 Task: Create a sub task Gather and Analyse Requirements for the task  Integrate a new online platform for online tutoring services in the project ApexLine , assign it to team member softage.3@softage.net and update the status of the sub task to  At Risk , set the priority of the sub task to Medium
Action: Mouse moved to (629, 324)
Screenshot: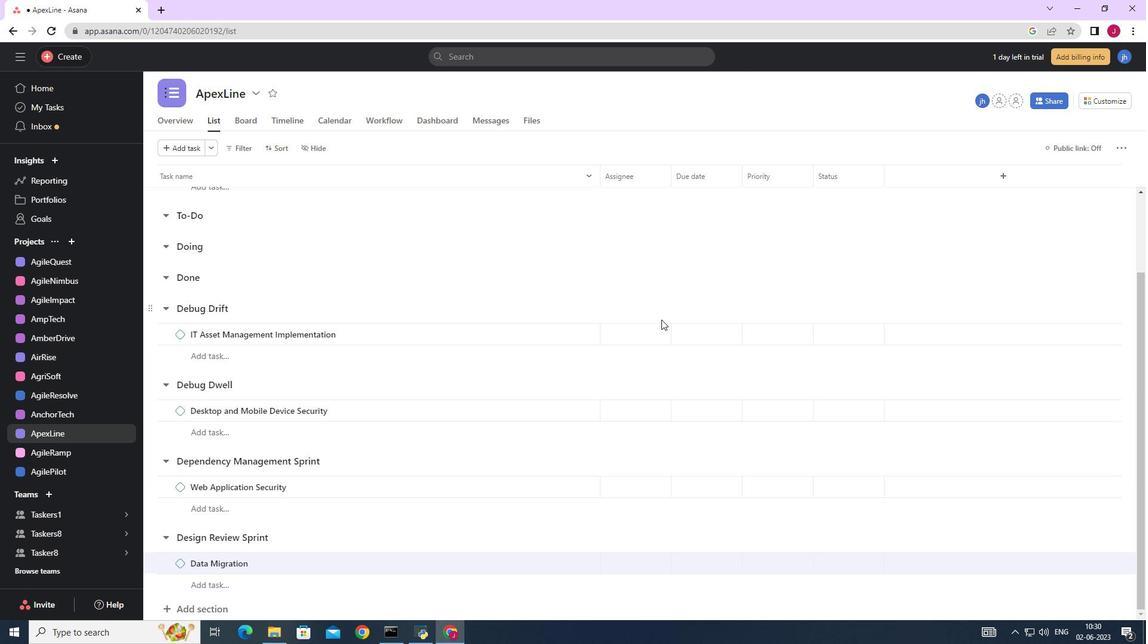 
Action: Mouse scrolled (634, 320) with delta (0, 0)
Screenshot: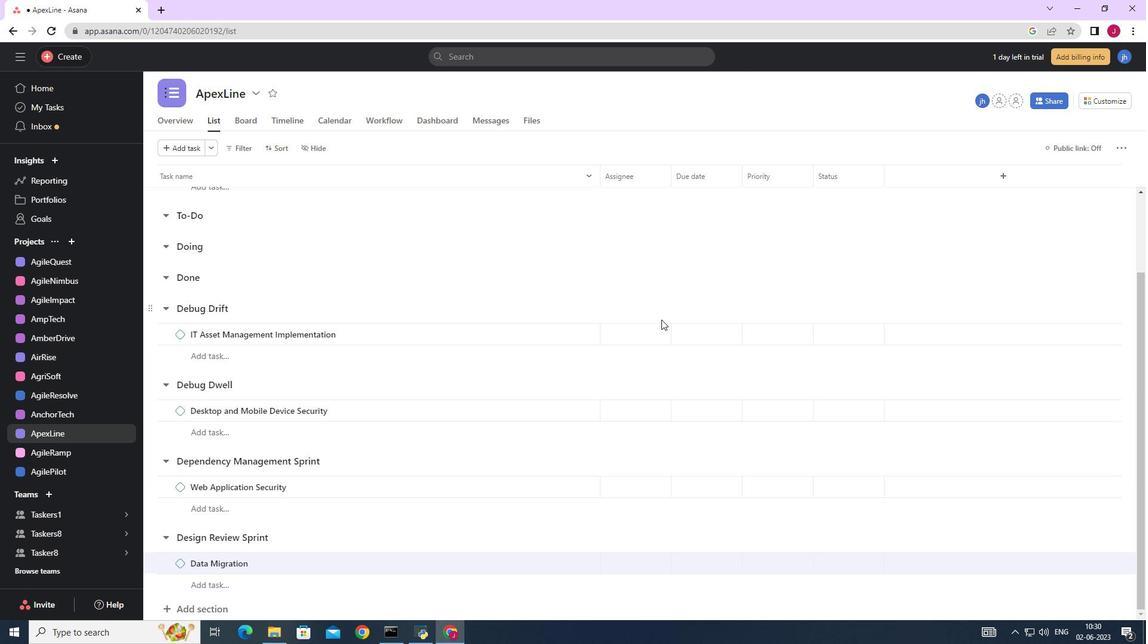 
Action: Mouse moved to (629, 324)
Screenshot: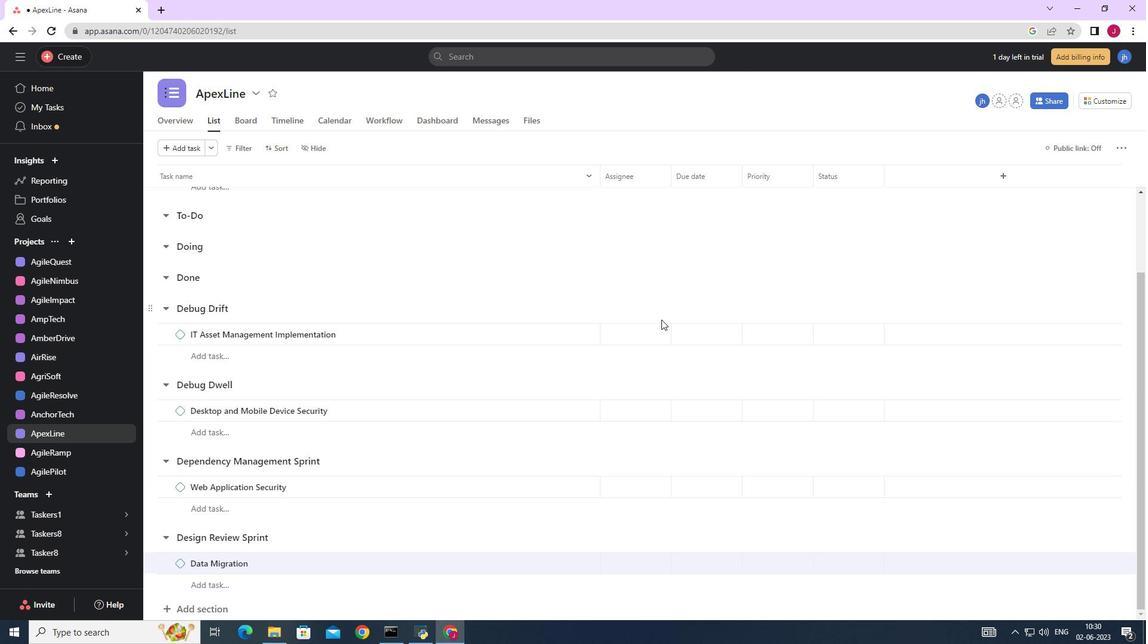 
Action: Mouse scrolled (634, 321) with delta (0, 0)
Screenshot: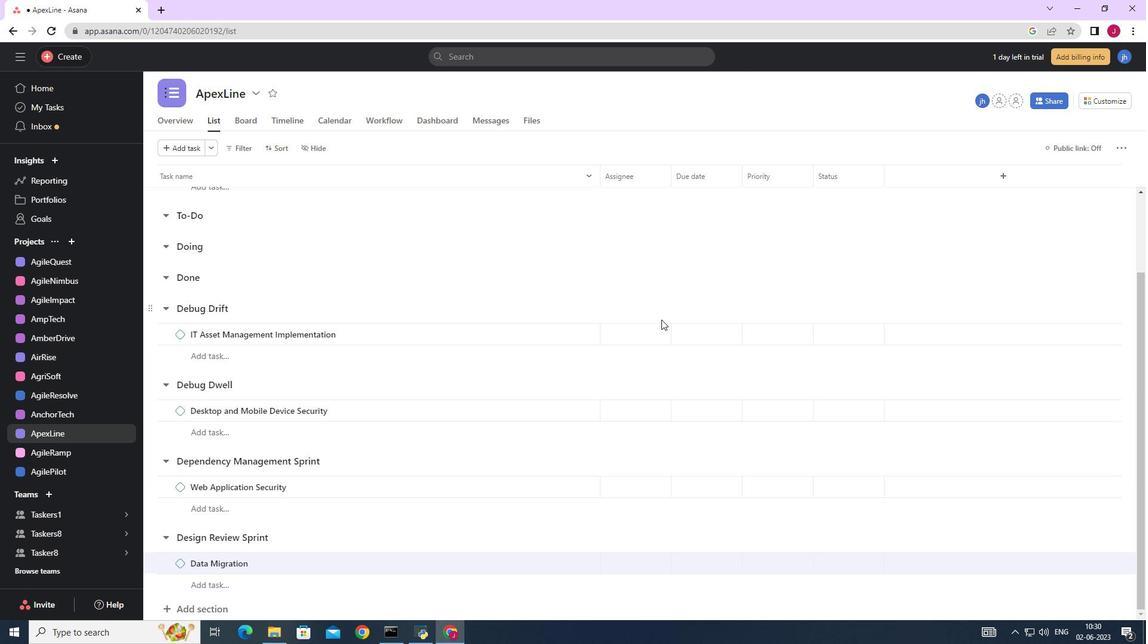 
Action: Mouse moved to (626, 324)
Screenshot: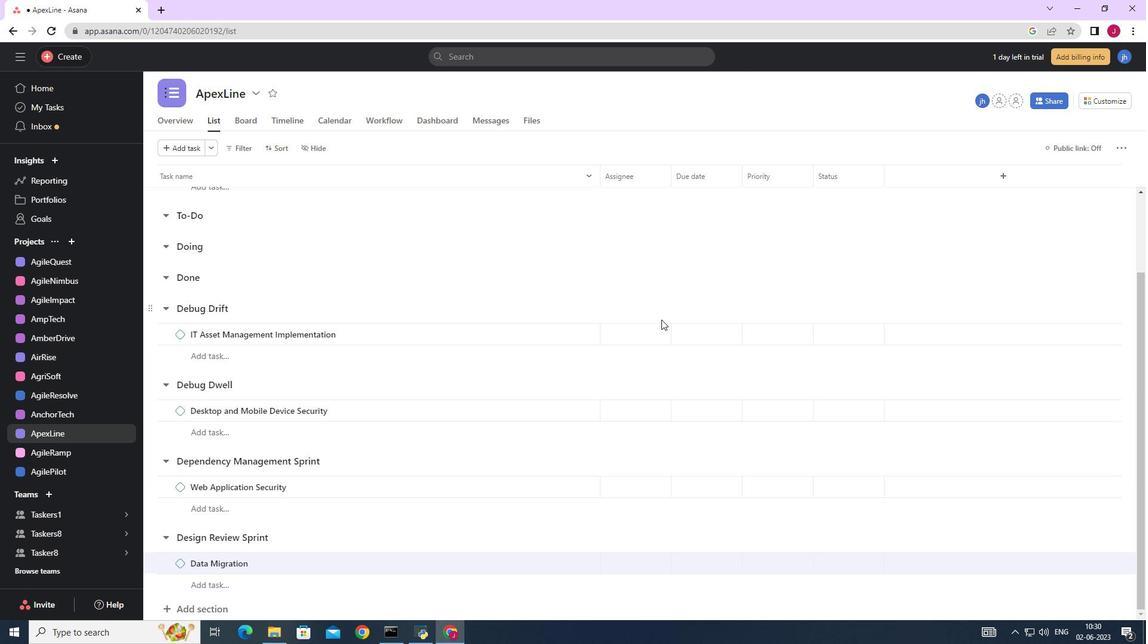 
Action: Mouse scrolled (634, 321) with delta (0, 0)
Screenshot: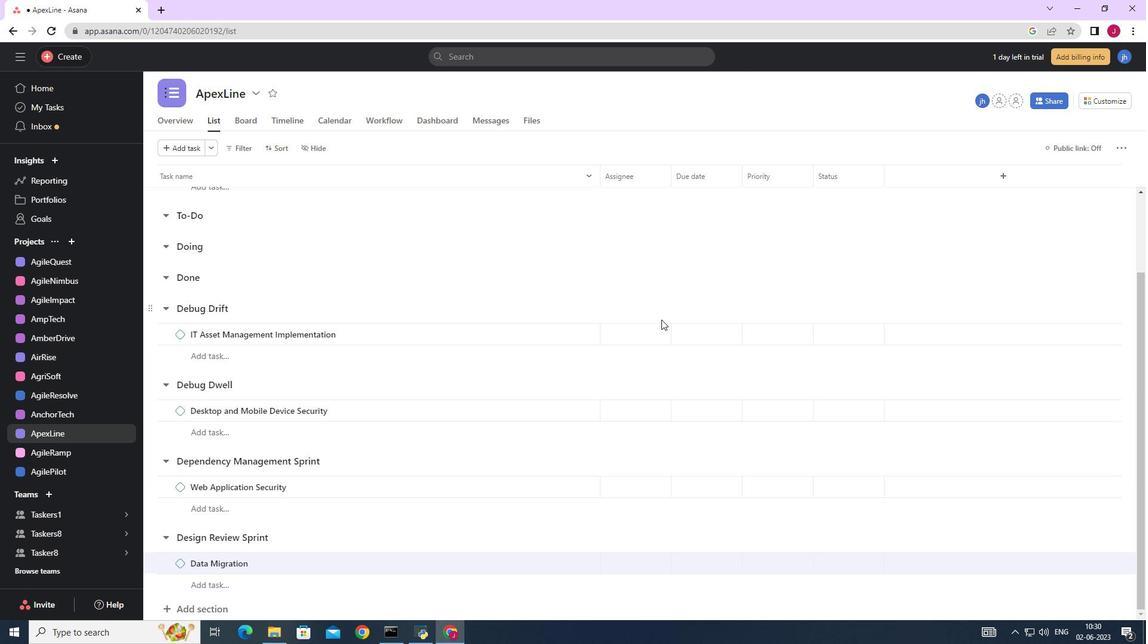
Action: Mouse moved to (618, 323)
Screenshot: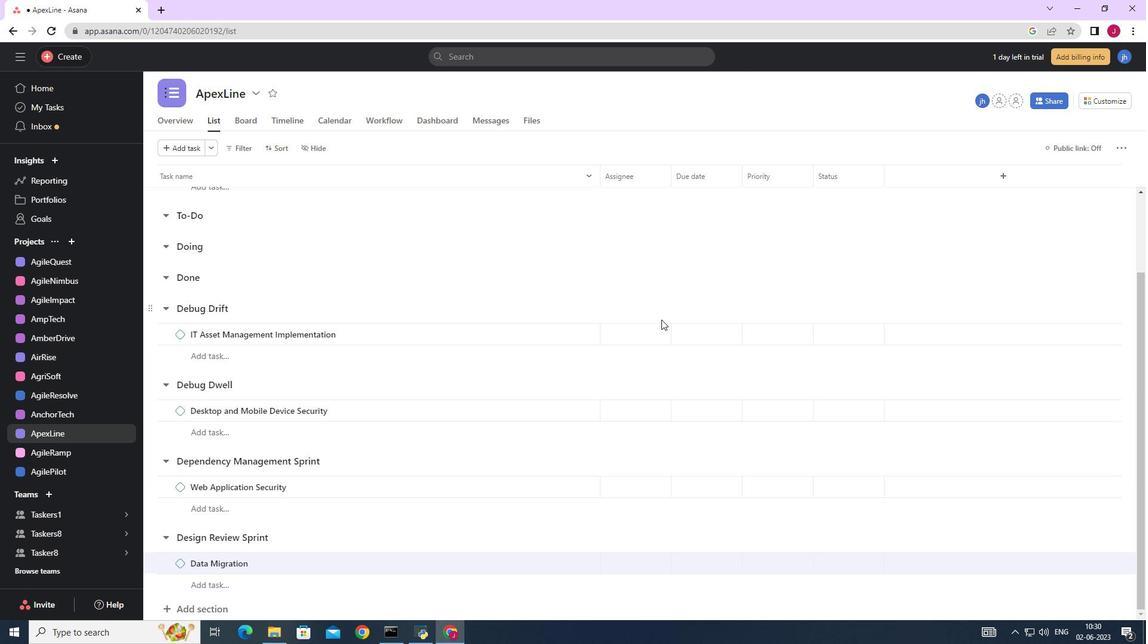 
Action: Mouse scrolled (634, 321) with delta (0, 0)
Screenshot: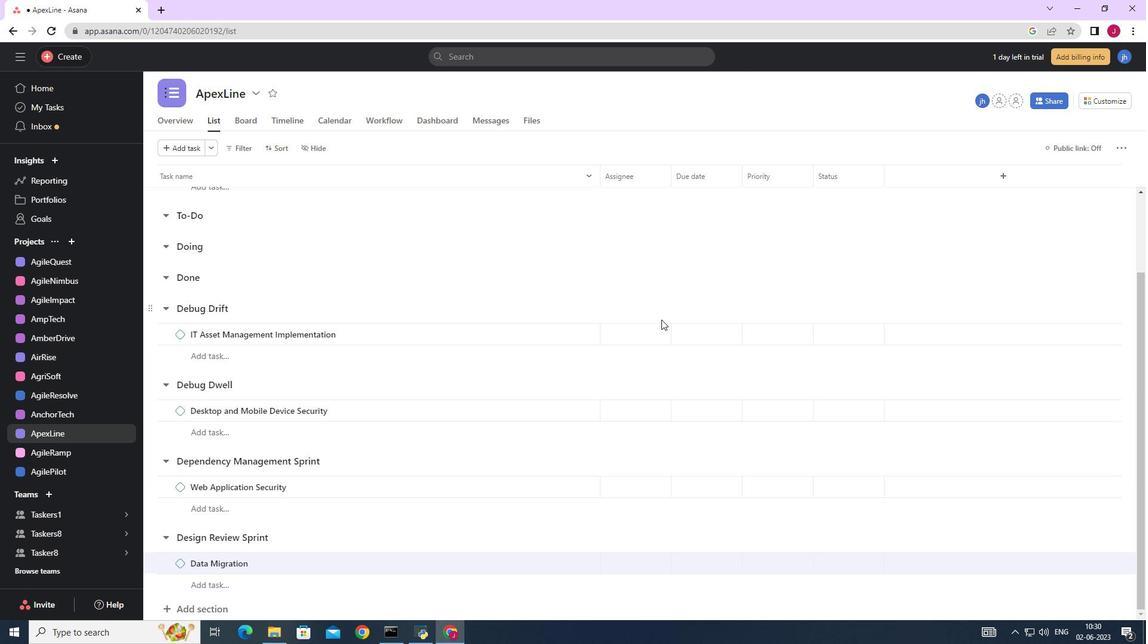 
Action: Mouse moved to (605, 322)
Screenshot: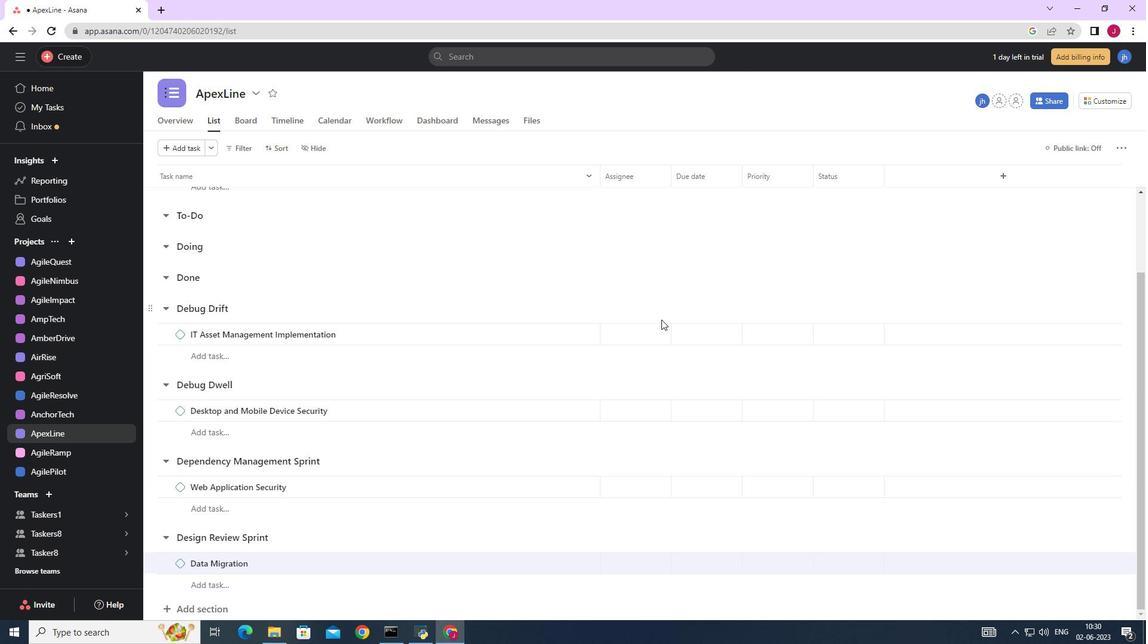 
Action: Mouse scrolled (633, 321) with delta (0, 0)
Screenshot: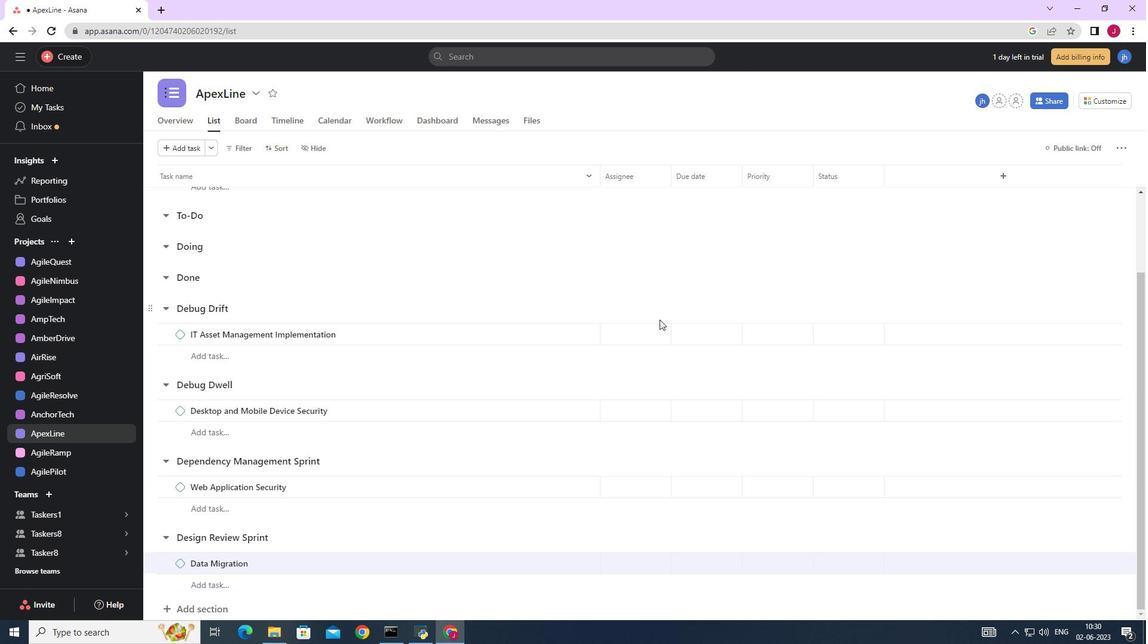 
Action: Mouse moved to (597, 322)
Screenshot: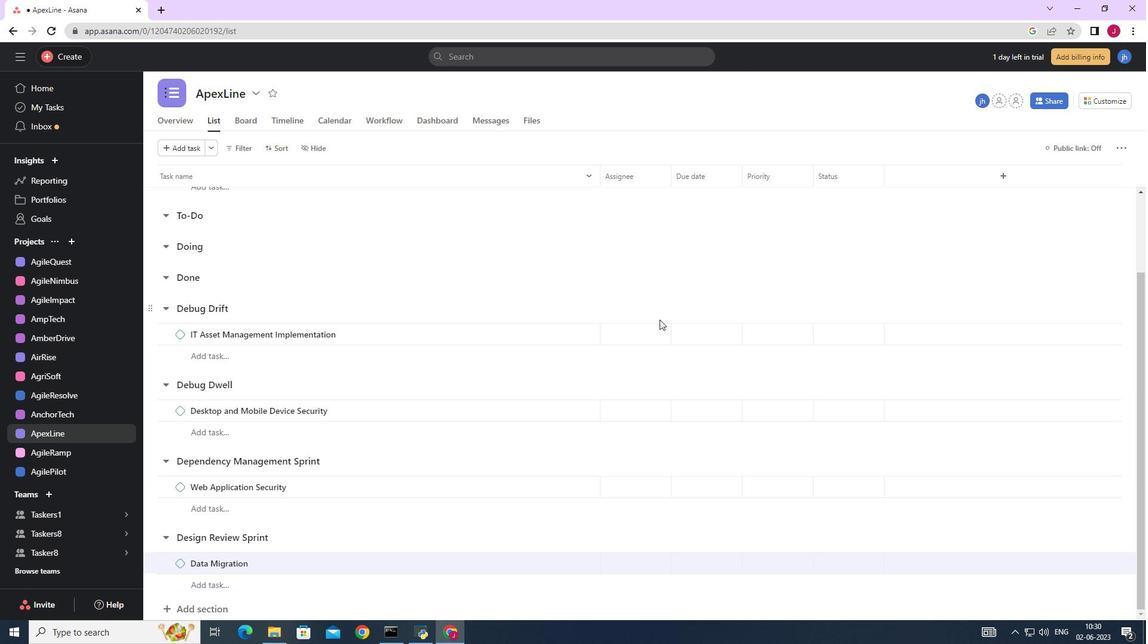 
Action: Mouse scrolled (629, 323) with delta (0, 0)
Screenshot: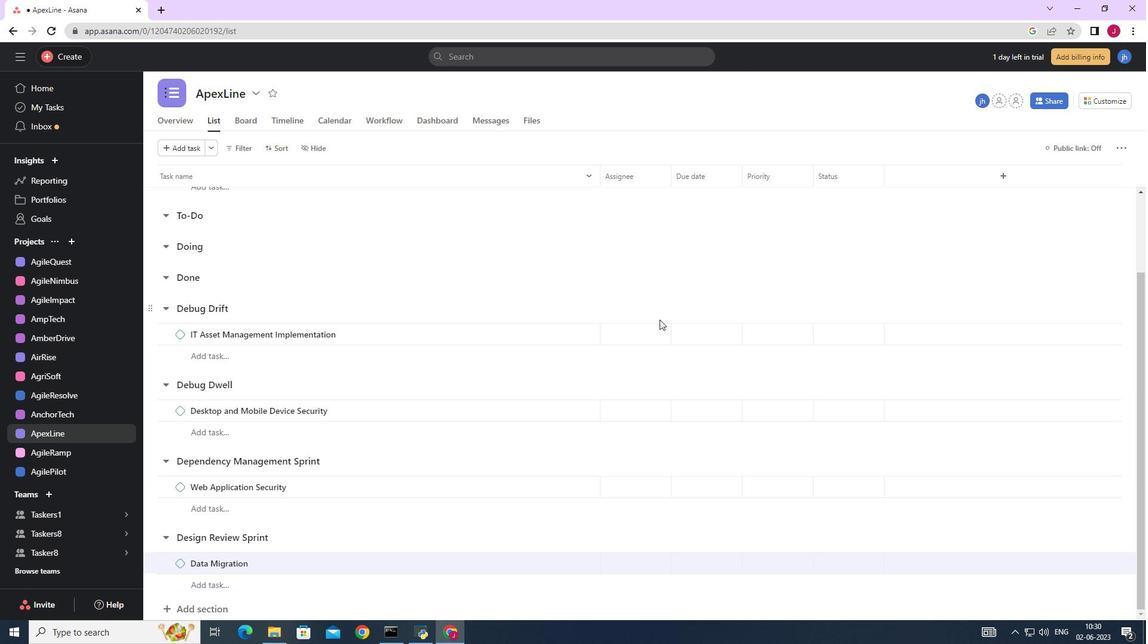 
Action: Mouse moved to (503, 318)
Screenshot: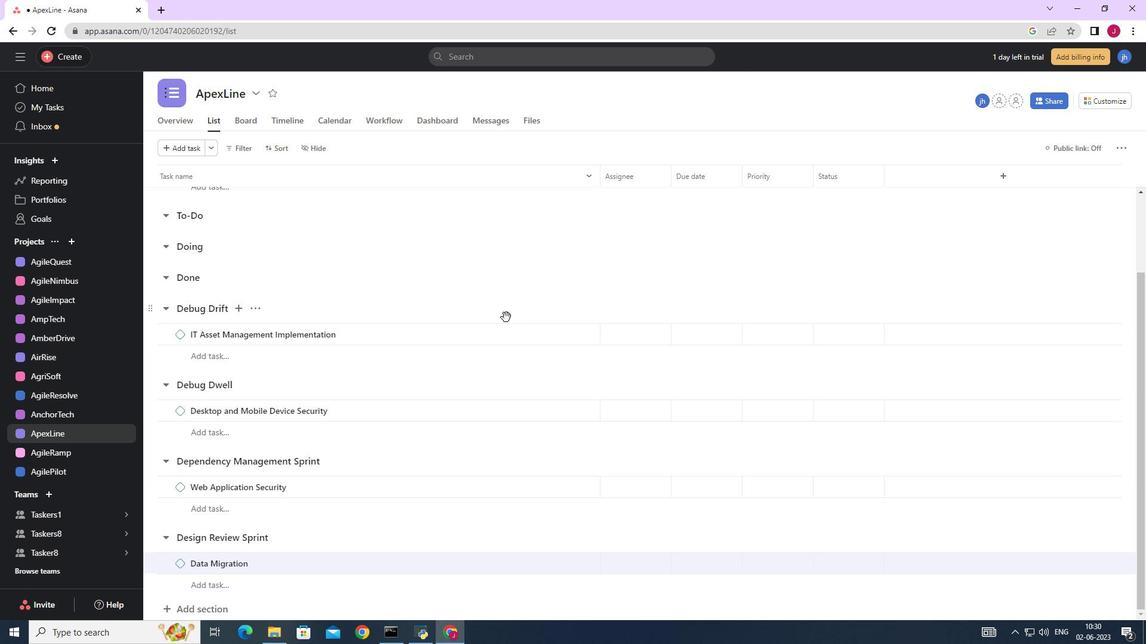 
Action: Mouse scrolled (503, 319) with delta (0, 0)
Screenshot: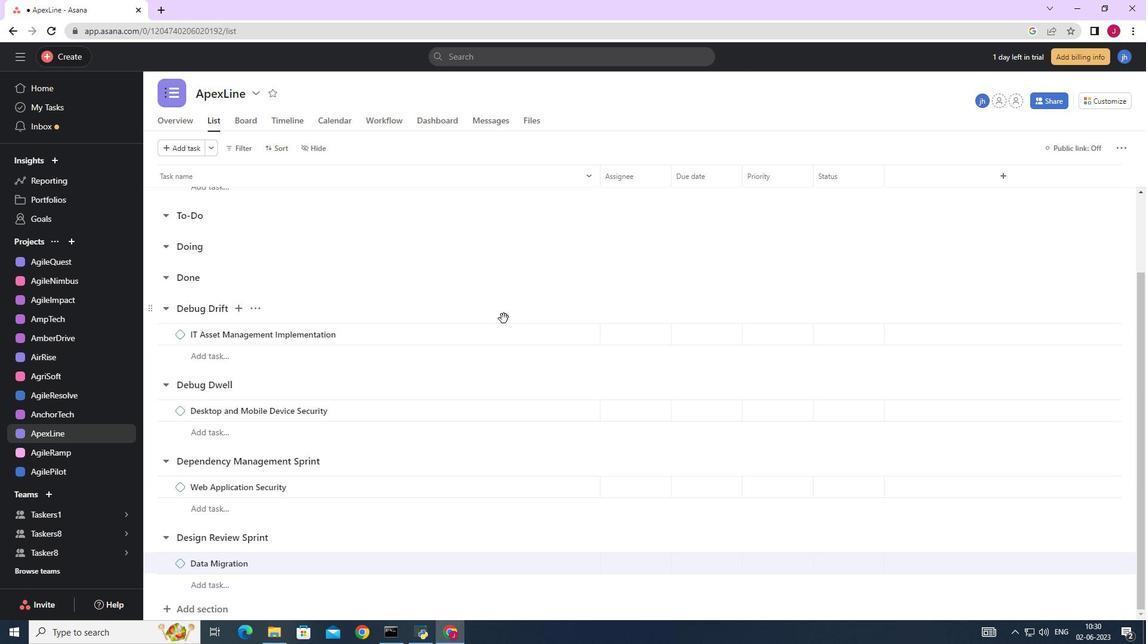 
Action: Mouse scrolled (503, 319) with delta (0, 0)
Screenshot: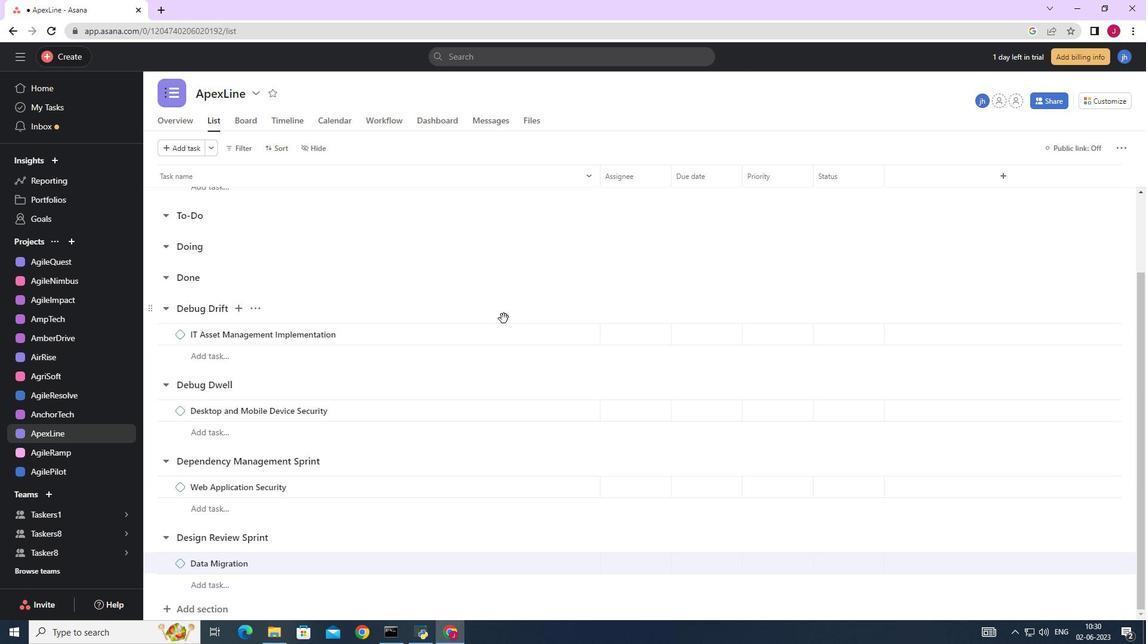 
Action: Mouse moved to (493, 321)
Screenshot: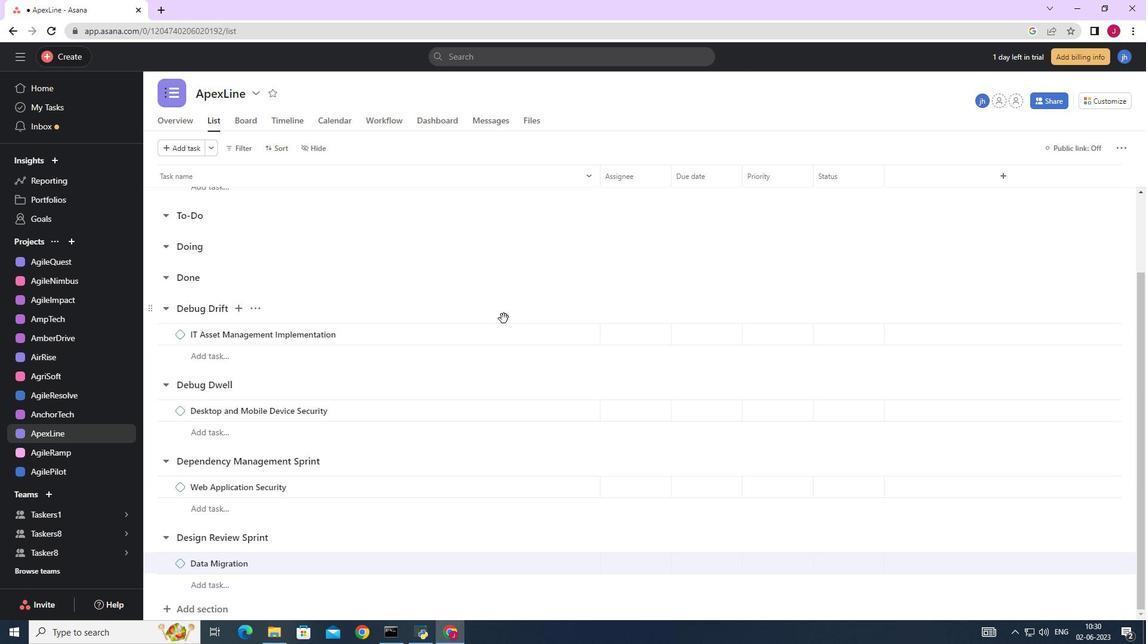 
Action: Mouse scrolled (496, 321) with delta (0, 0)
Screenshot: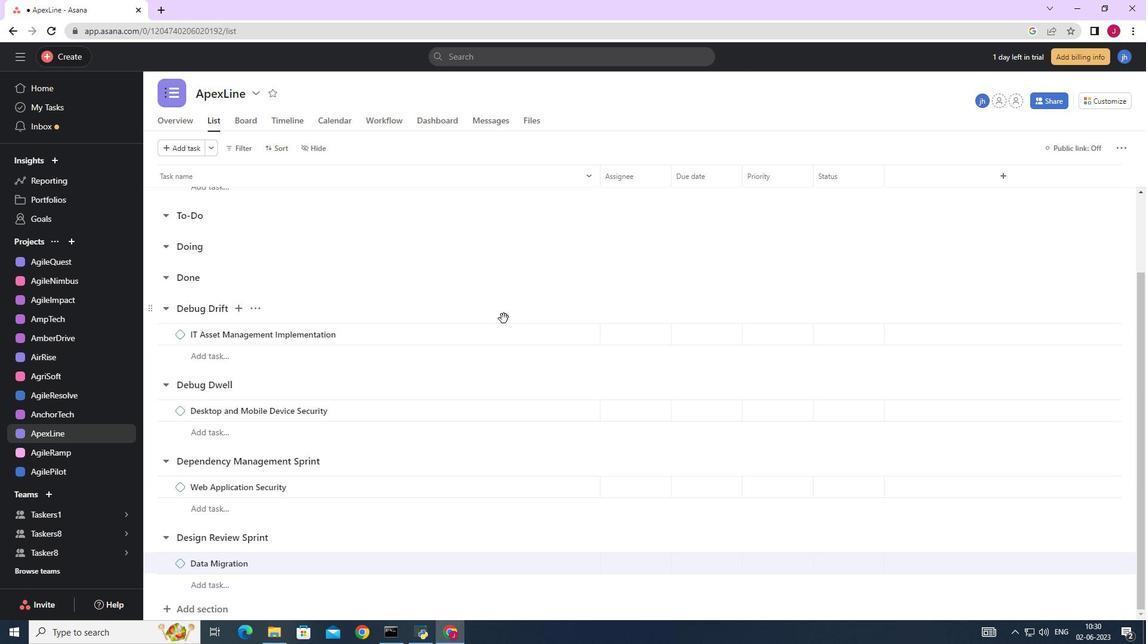 
Action: Mouse moved to (522, 265)
Screenshot: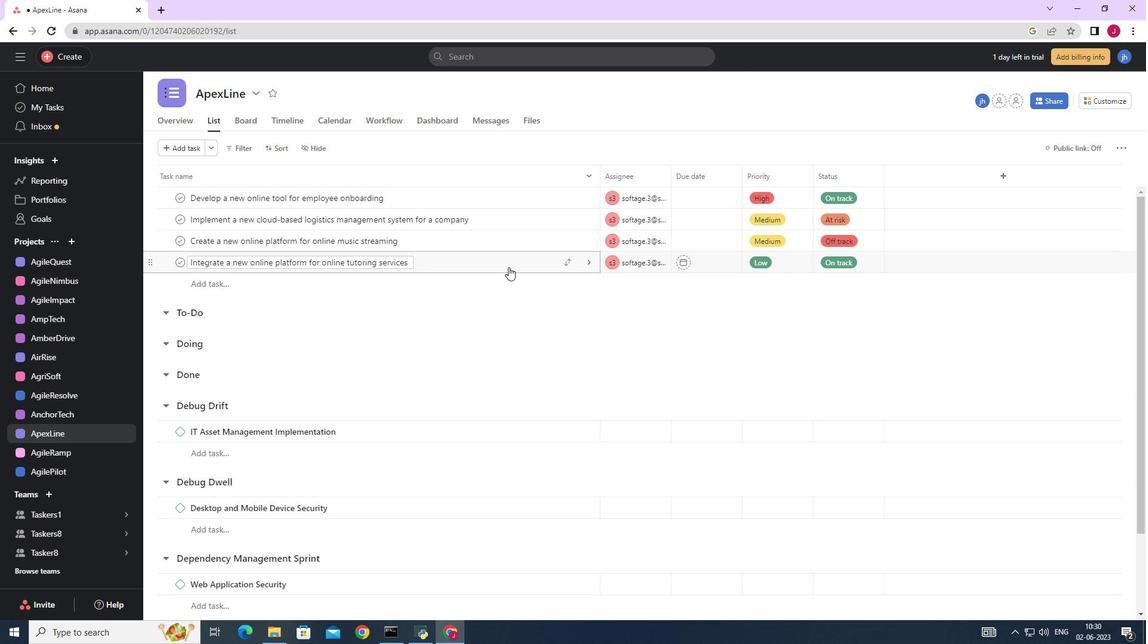 
Action: Mouse pressed left at (522, 265)
Screenshot: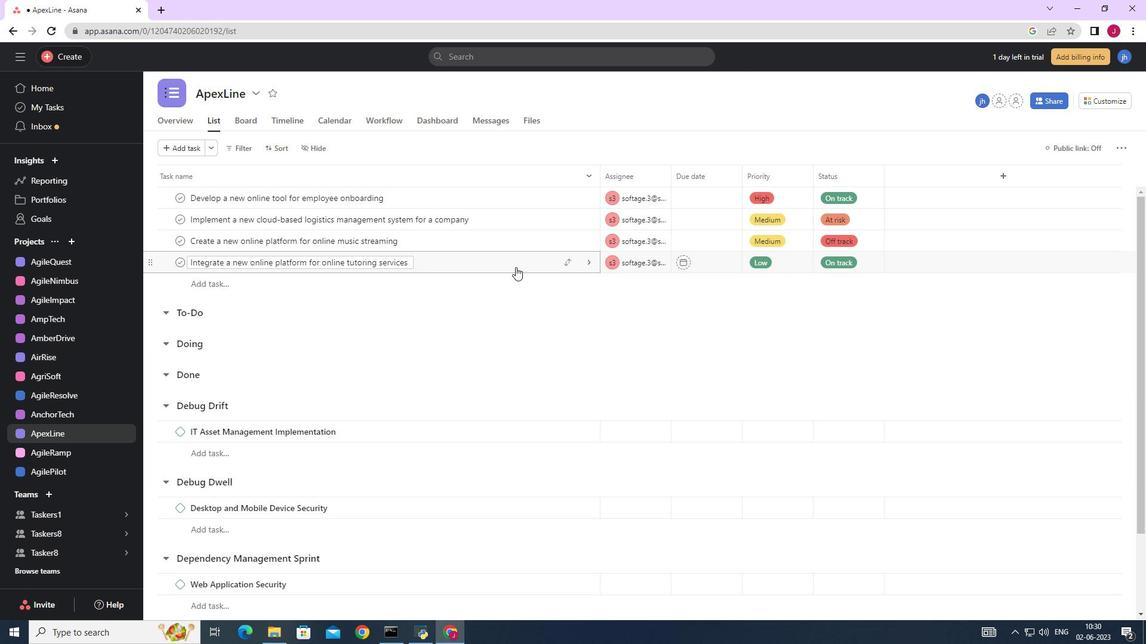 
Action: Mouse moved to (910, 334)
Screenshot: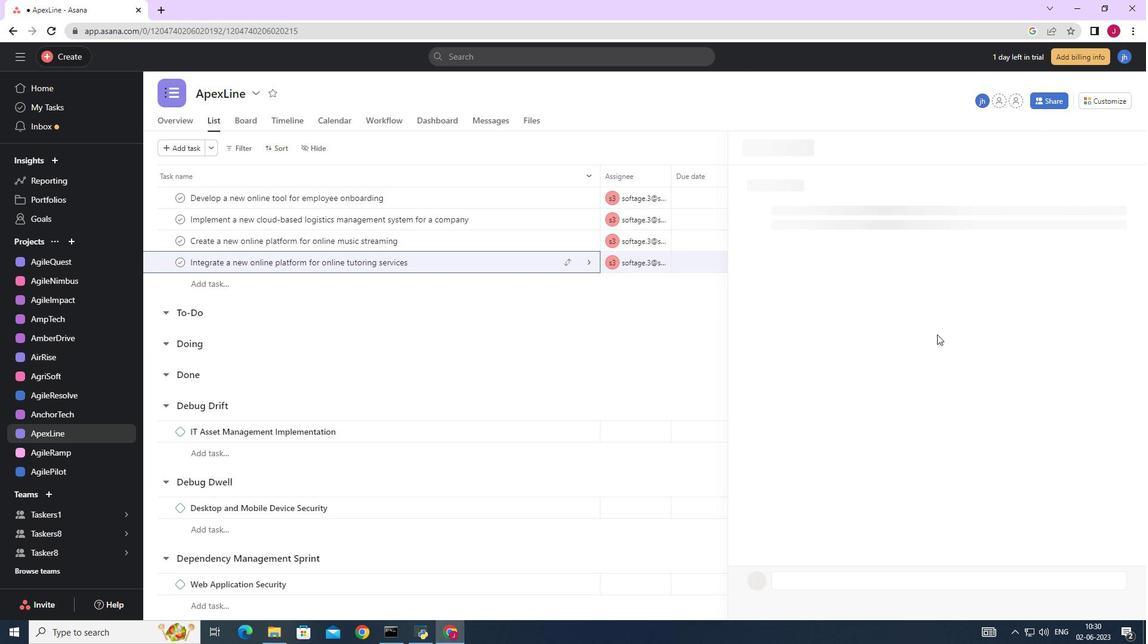 
Action: Mouse scrolled (910, 334) with delta (0, 0)
Screenshot: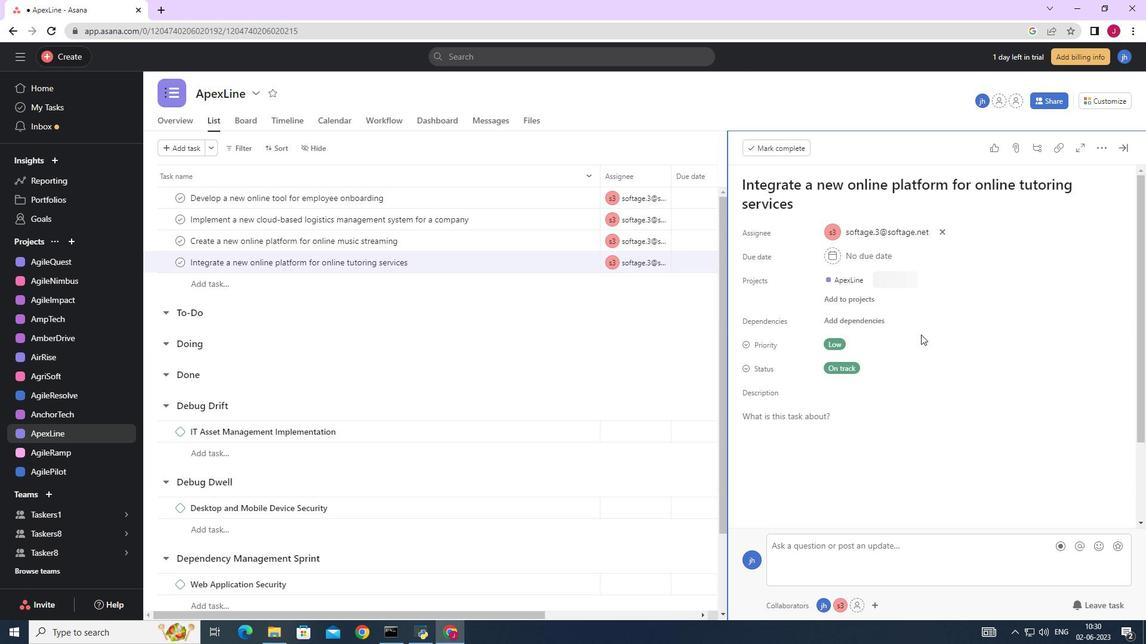 
Action: Mouse scrolled (910, 334) with delta (0, 0)
Screenshot: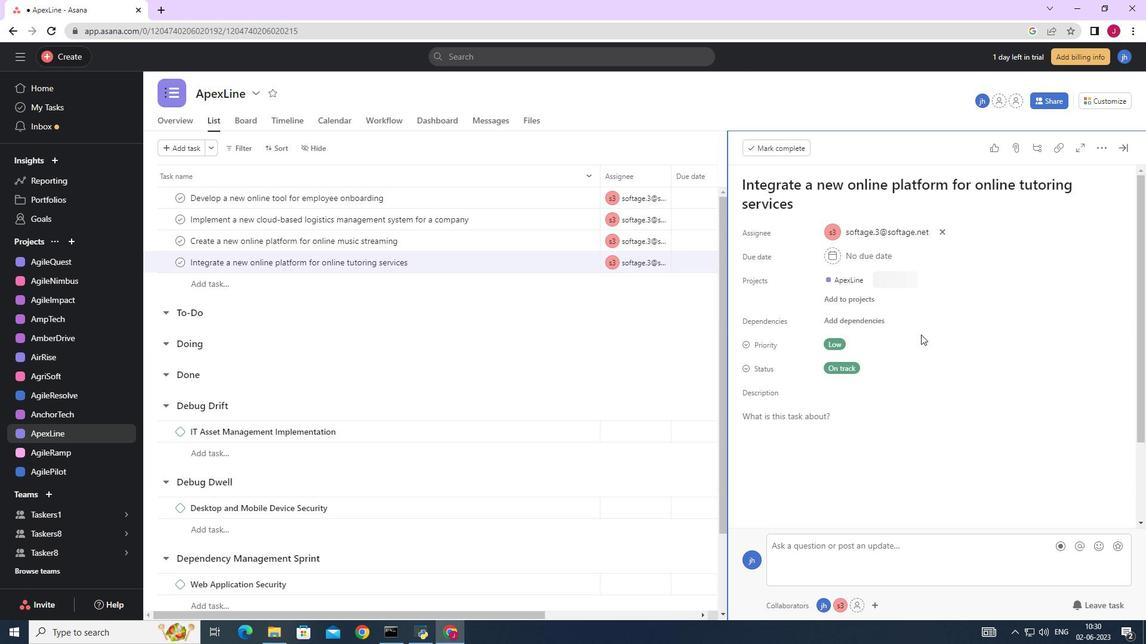 
Action: Mouse scrolled (910, 334) with delta (0, 0)
Screenshot: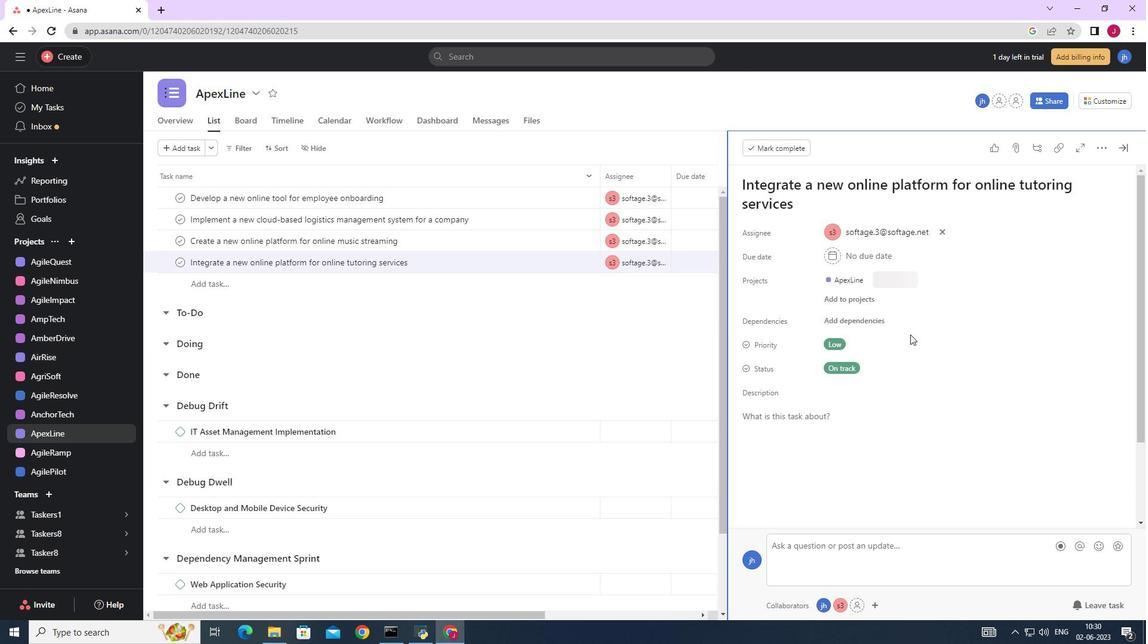 
Action: Mouse scrolled (910, 334) with delta (0, 0)
Screenshot: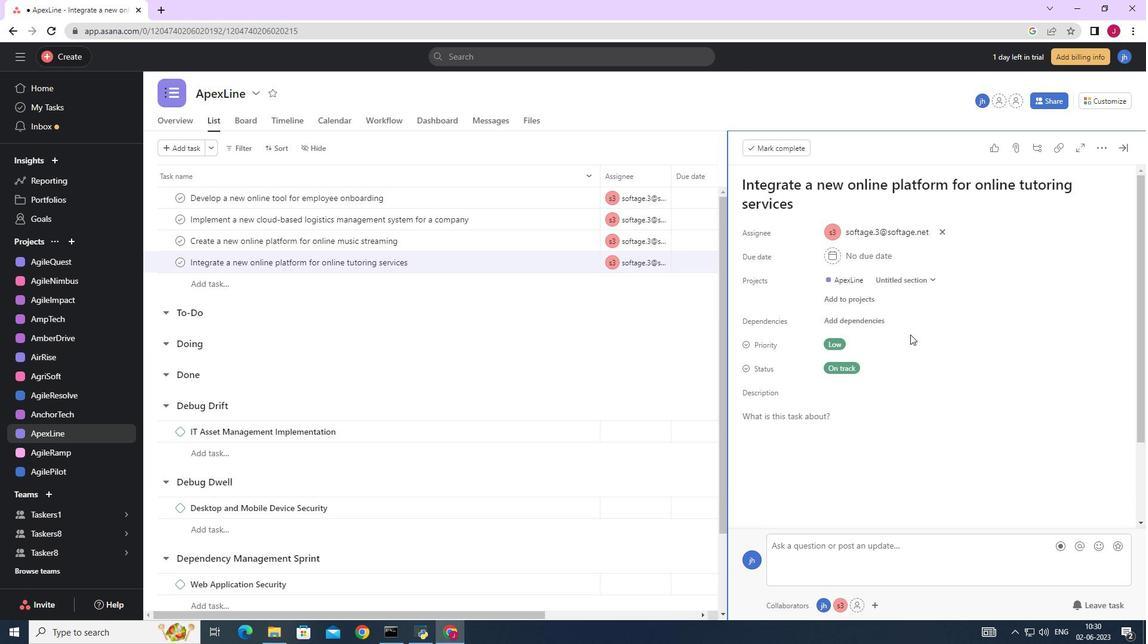 
Action: Mouse scrolled (910, 334) with delta (0, 0)
Screenshot: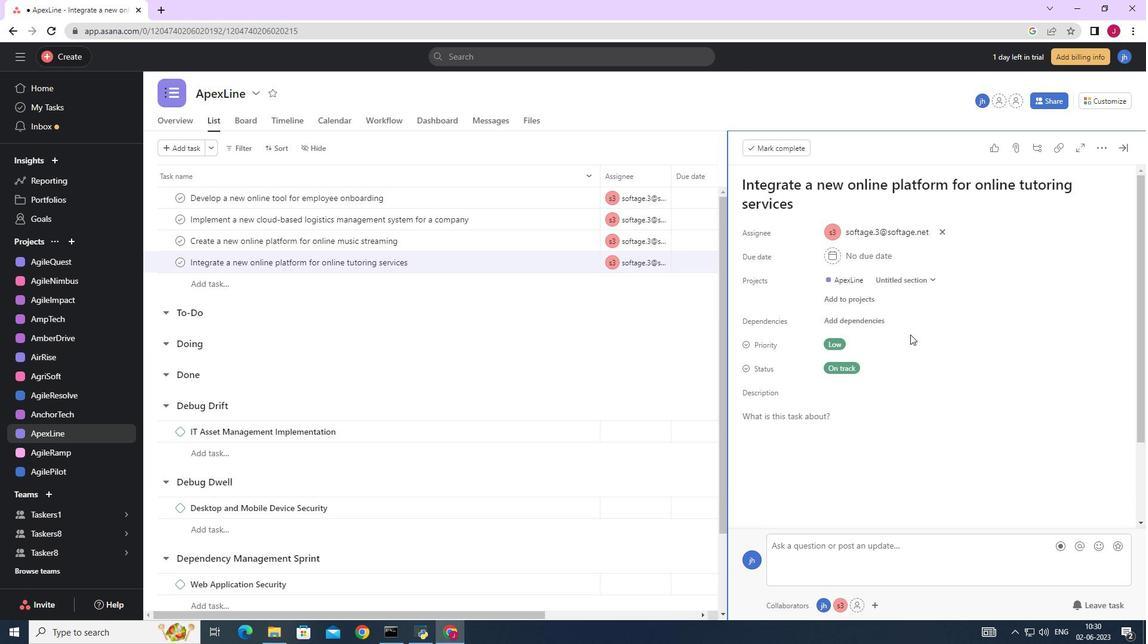 
Action: Mouse moved to (780, 435)
Screenshot: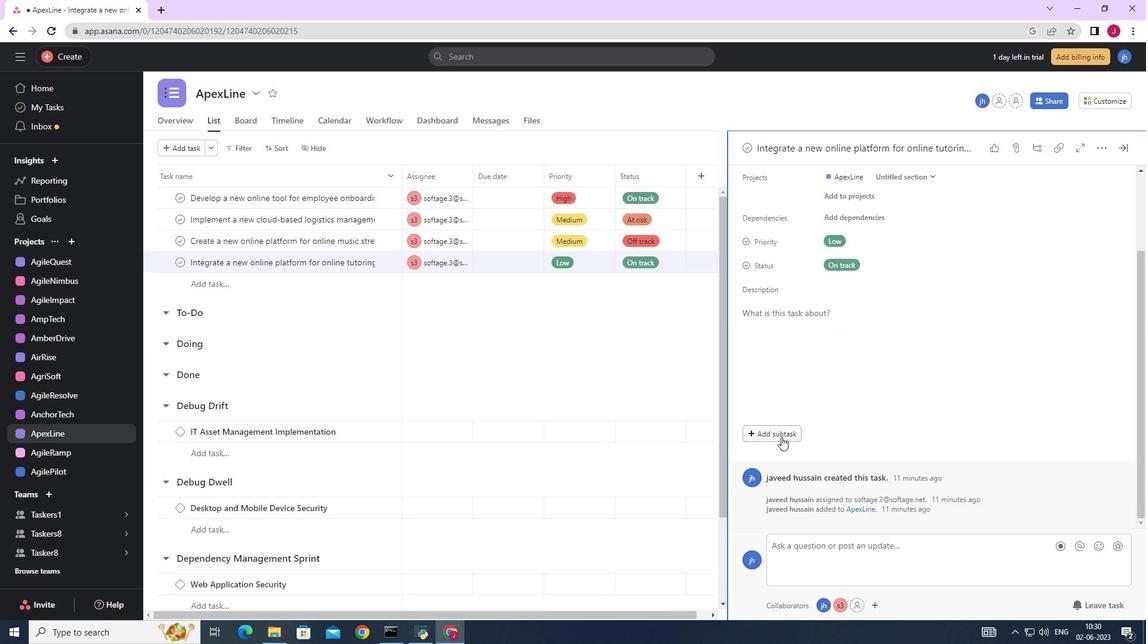 
Action: Mouse pressed left at (780, 435)
Screenshot: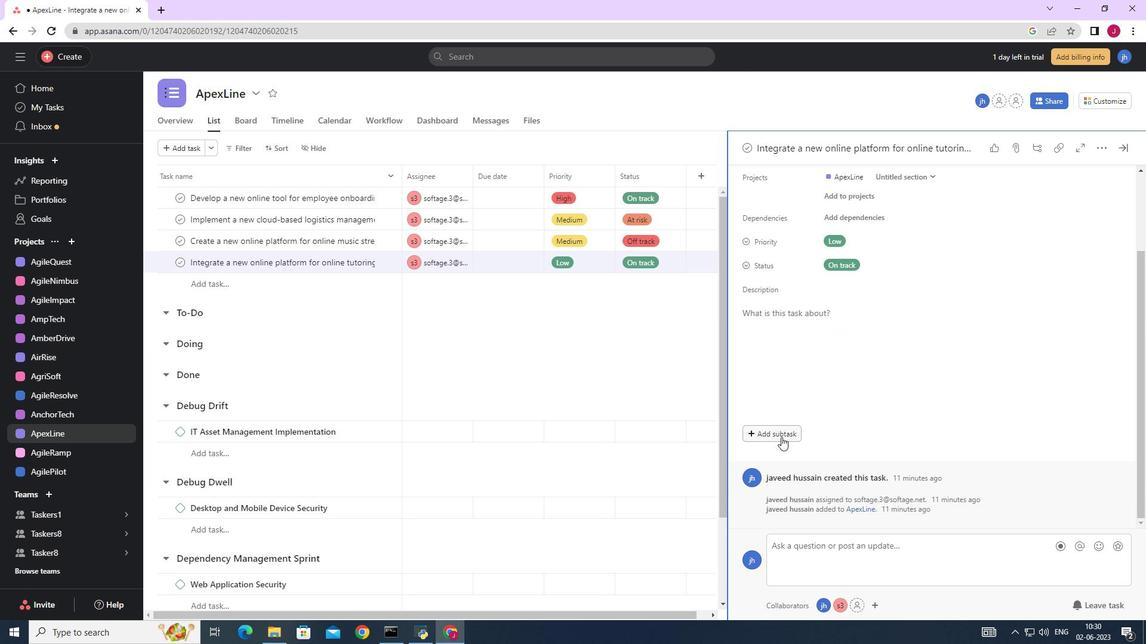 
Action: Mouse moved to (780, 408)
Screenshot: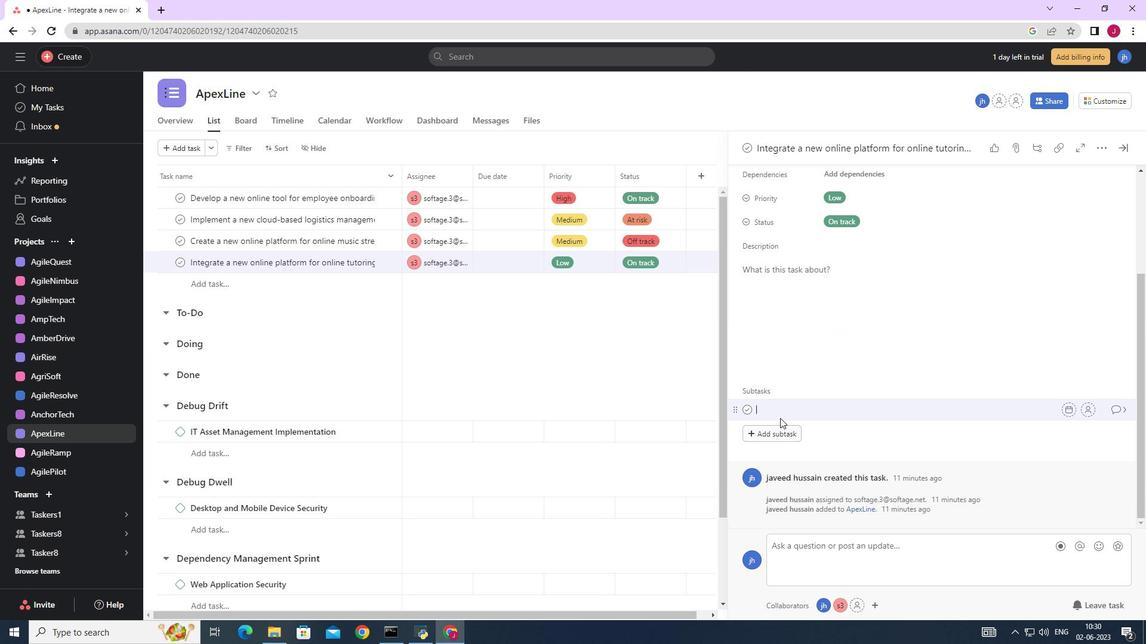 
Action: Key pressed <Key.caps_lock>G<Key.caps_lock>ather<Key.space>and<Key.space><Key.caps_lock>A<Key.caps_lock>nalyse<Key.space><Key.caps_lock>R<Key.caps_lock>equirements<Key.space>
Screenshot: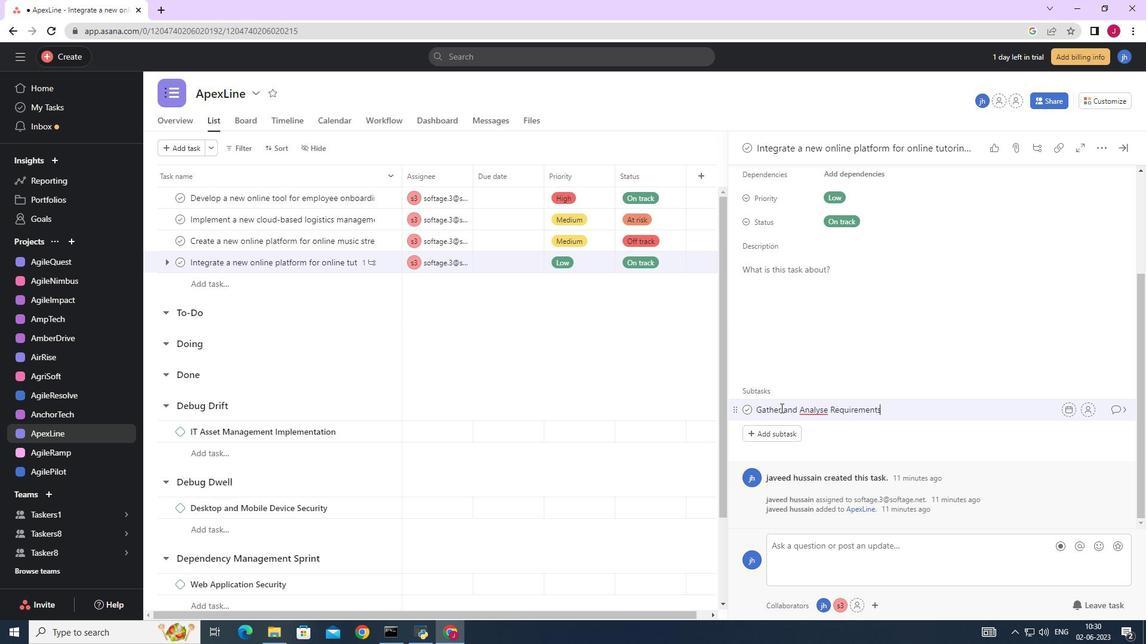 
Action: Mouse moved to (1086, 405)
Screenshot: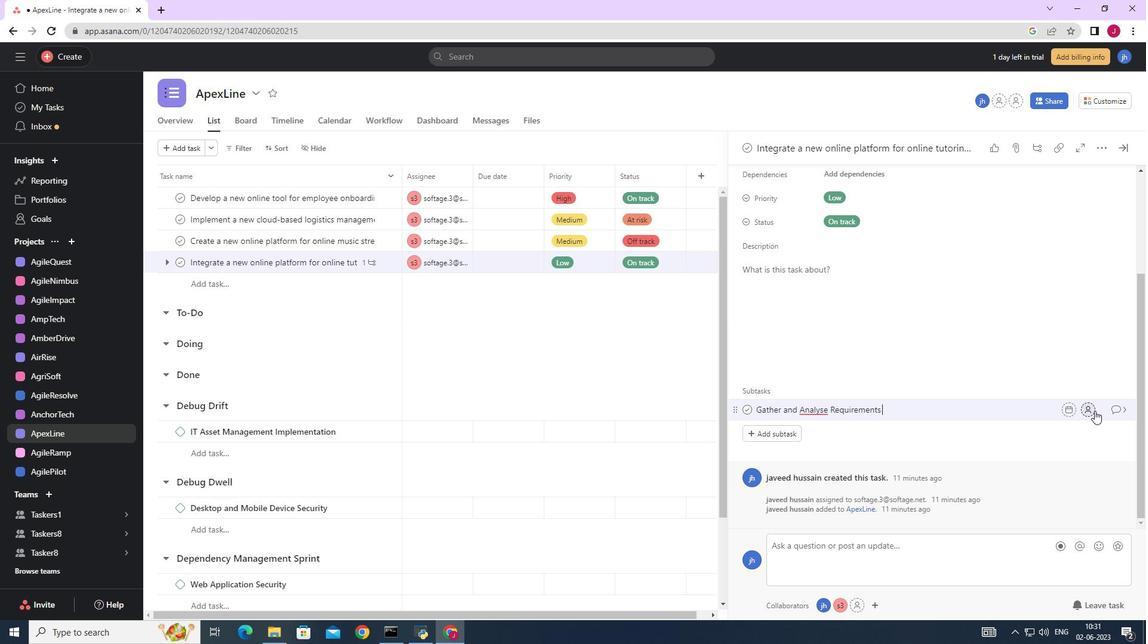 
Action: Mouse pressed left at (1086, 405)
Screenshot: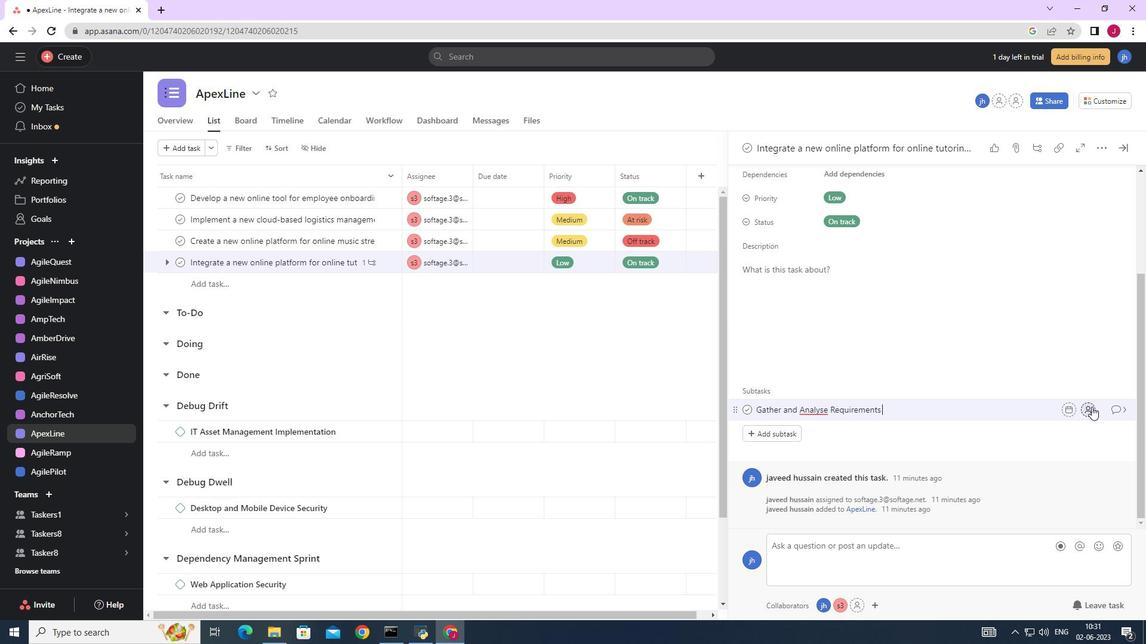 
Action: Mouse moved to (944, 461)
Screenshot: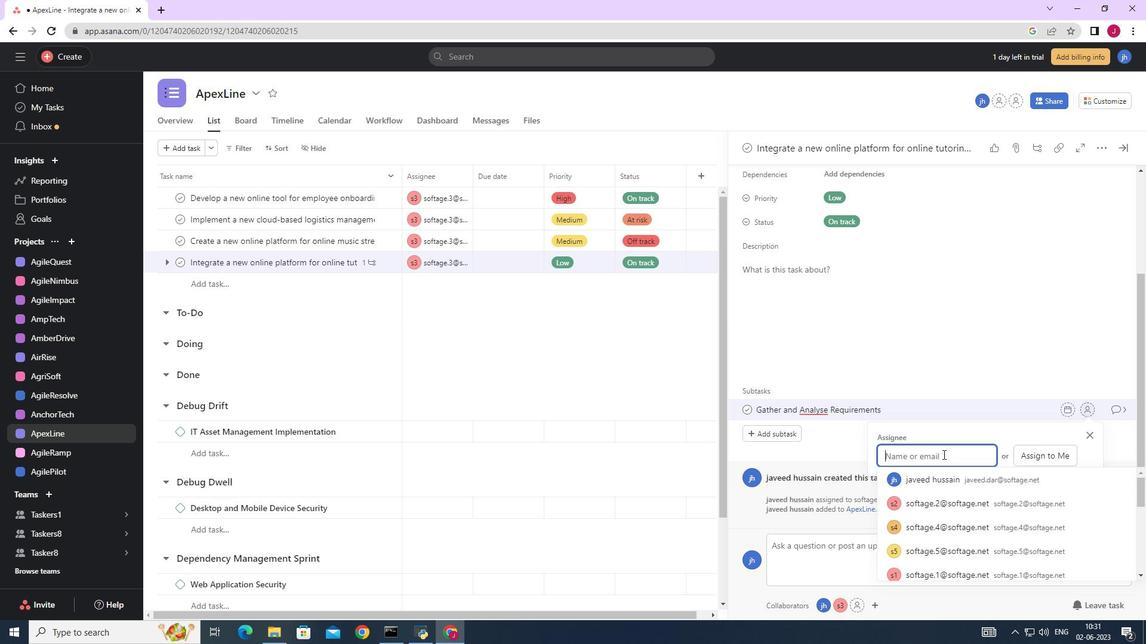 
Action: Key pressed softage.
Screenshot: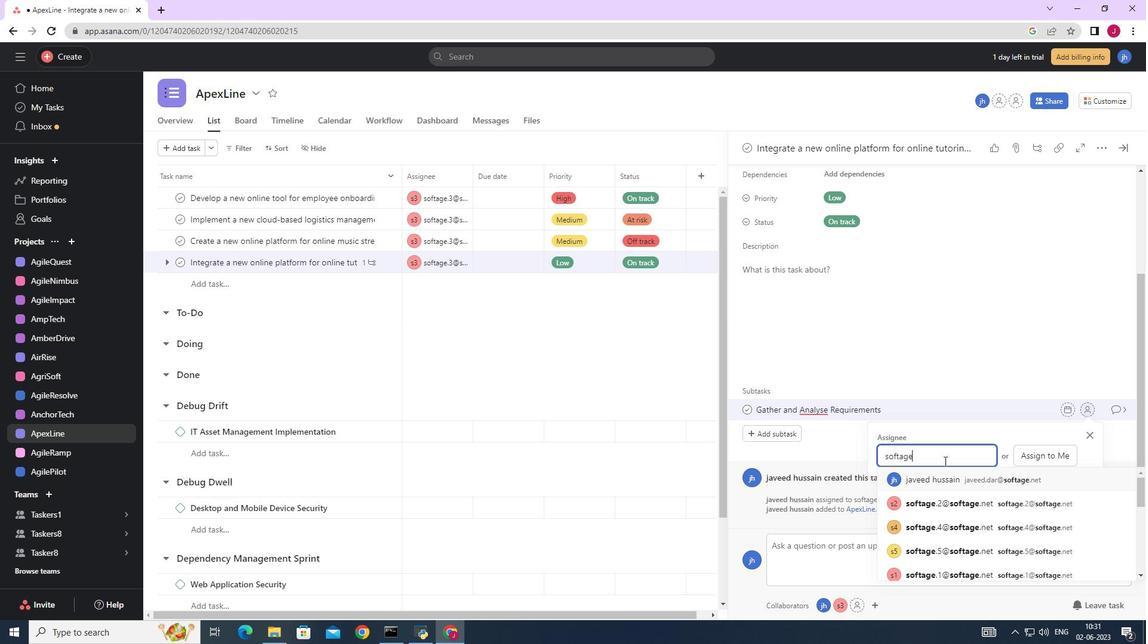 
Action: Mouse moved to (946, 472)
Screenshot: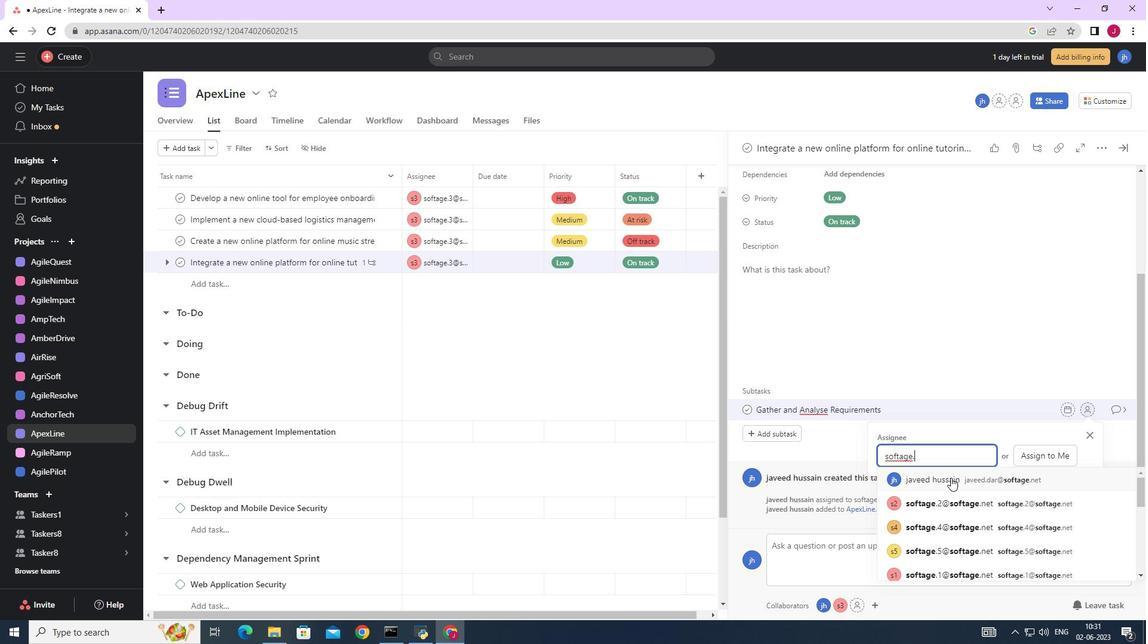 
Action: Key pressed 3
Screenshot: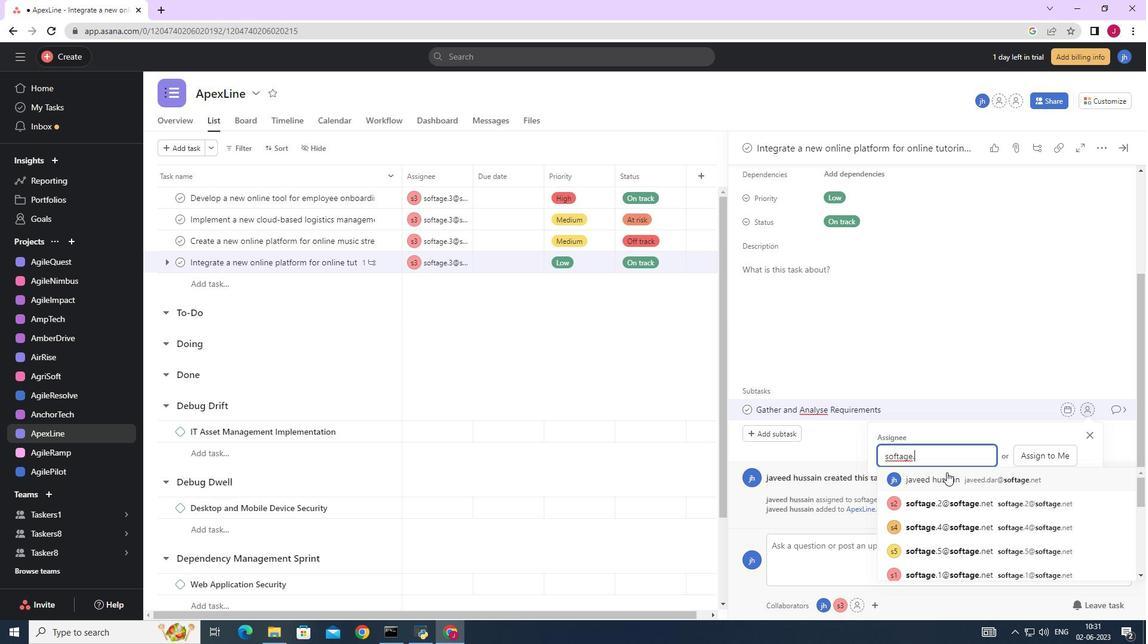 
Action: Mouse moved to (955, 479)
Screenshot: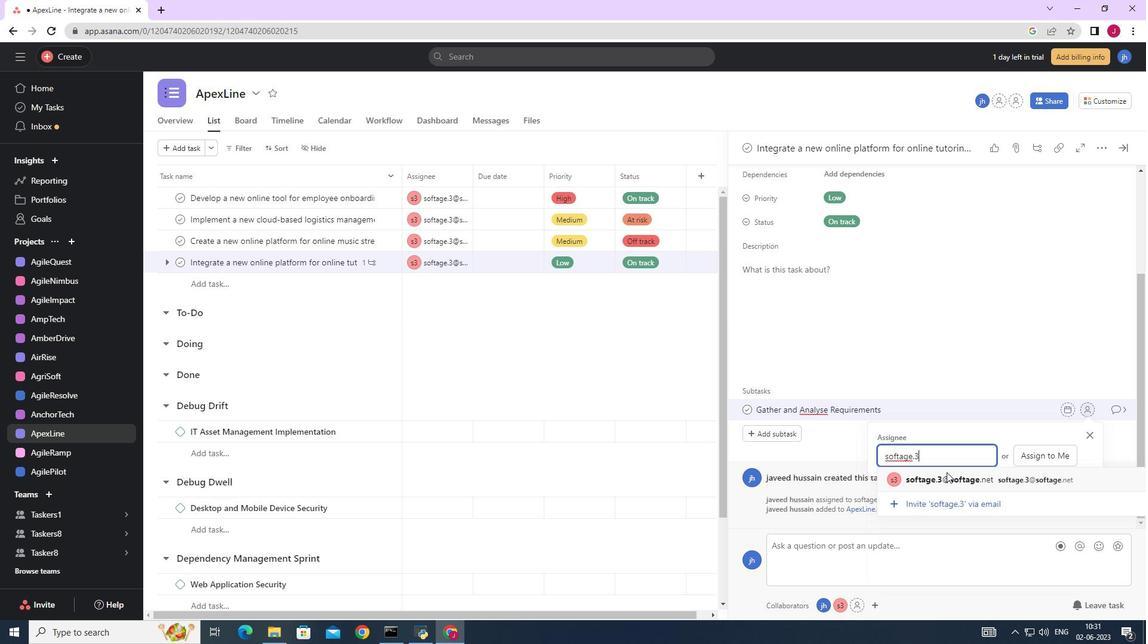 
Action: Mouse pressed left at (955, 479)
Screenshot: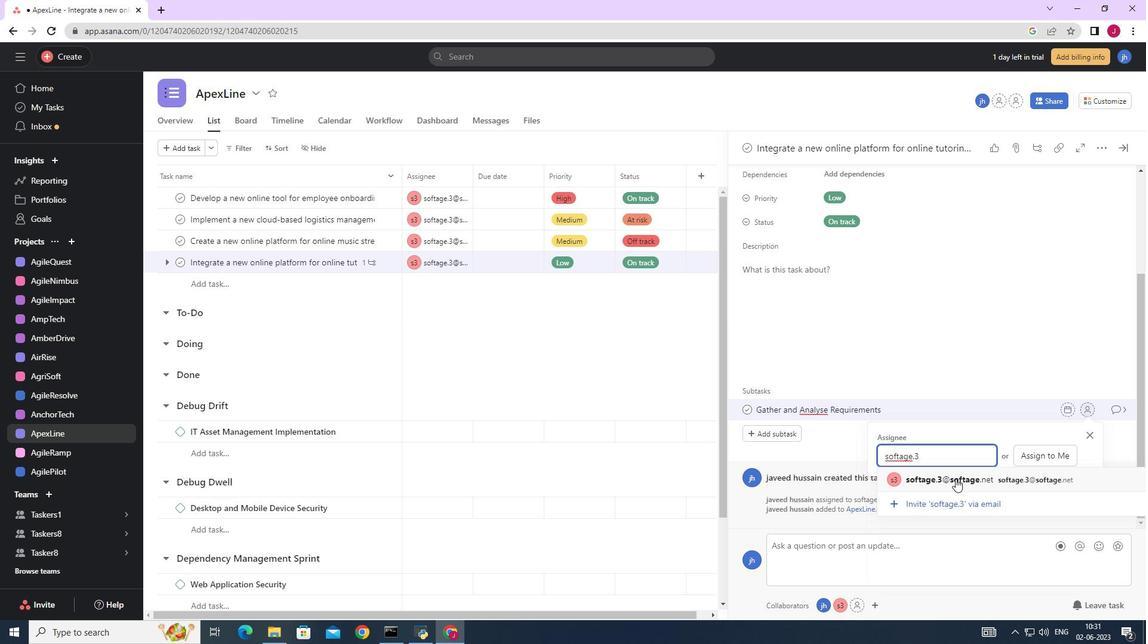 
Action: Mouse moved to (1116, 408)
Screenshot: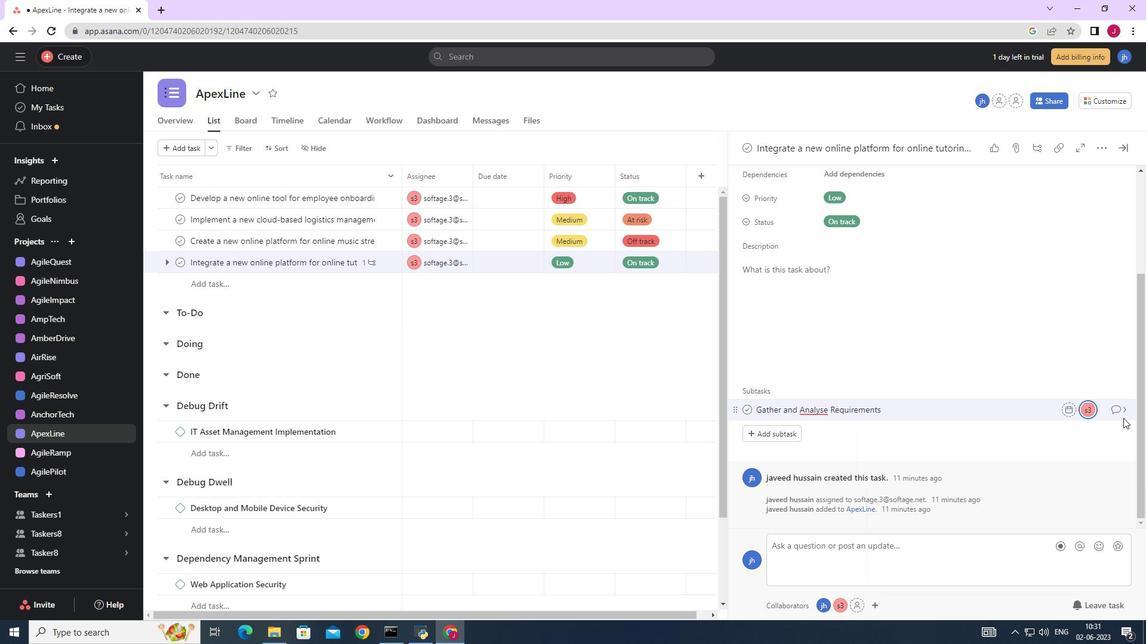 
Action: Mouse pressed left at (1116, 408)
Screenshot: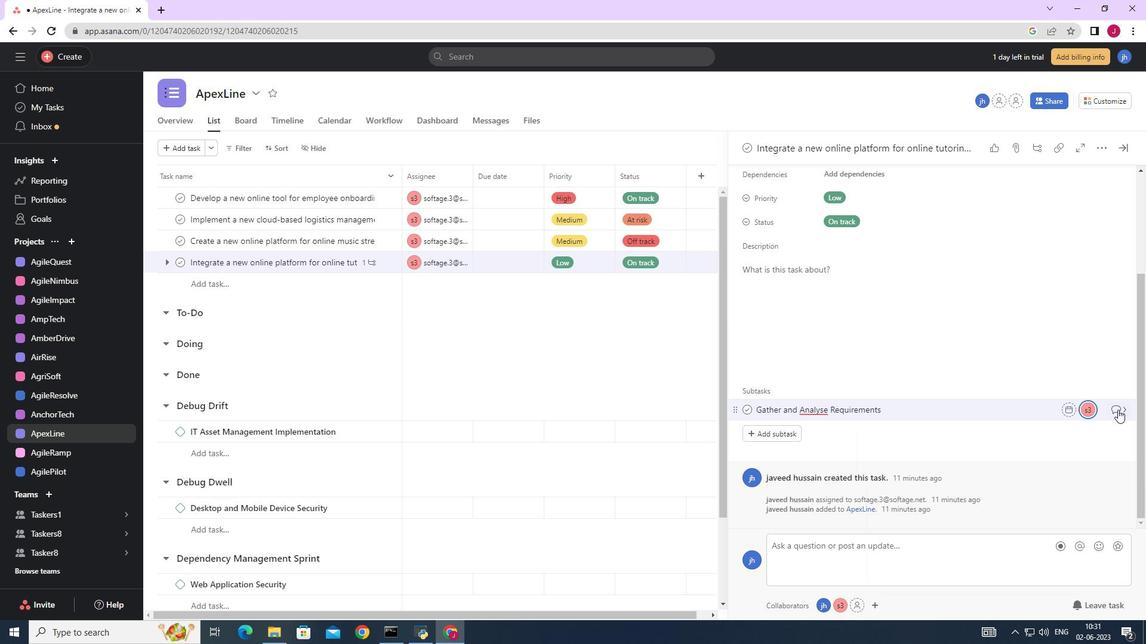 
Action: Mouse moved to (780, 317)
Screenshot: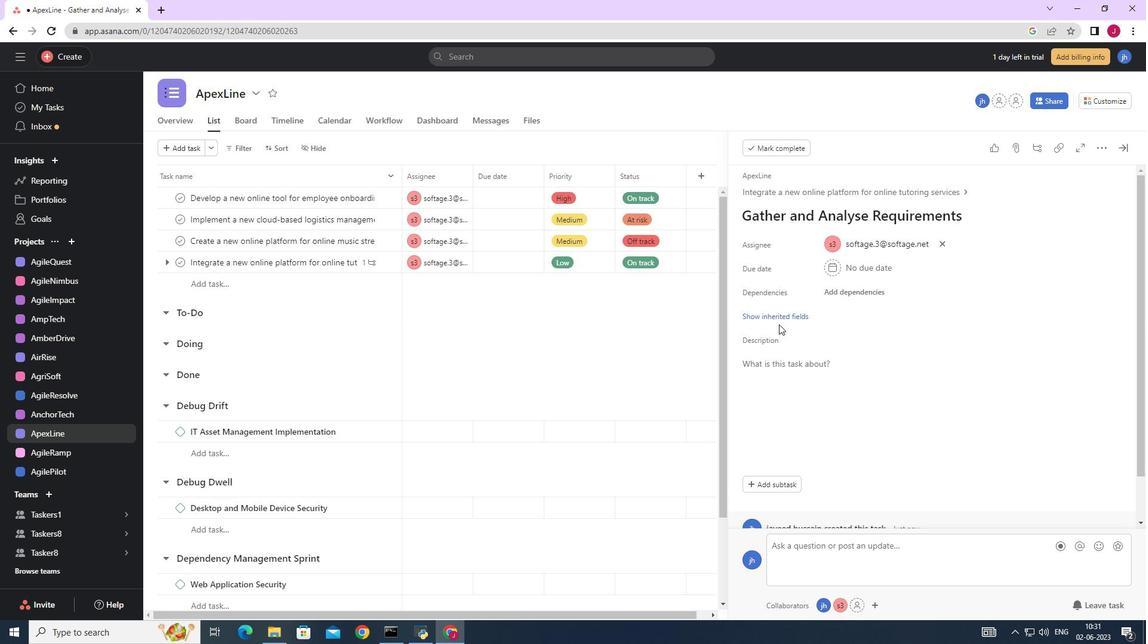 
Action: Mouse pressed left at (780, 317)
Screenshot: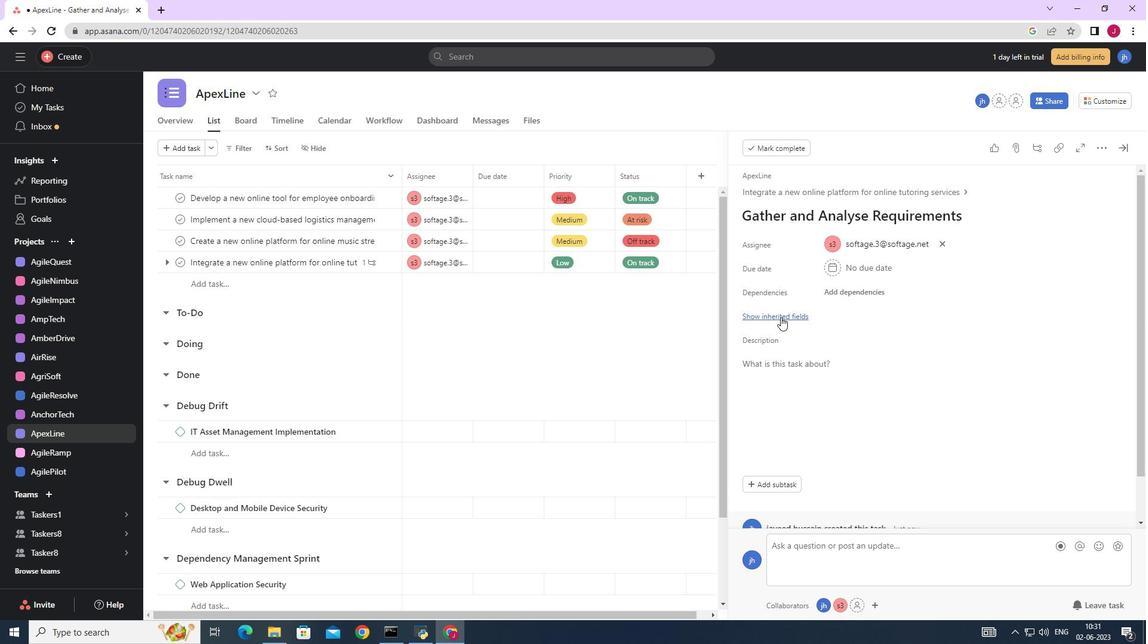 
Action: Mouse moved to (835, 337)
Screenshot: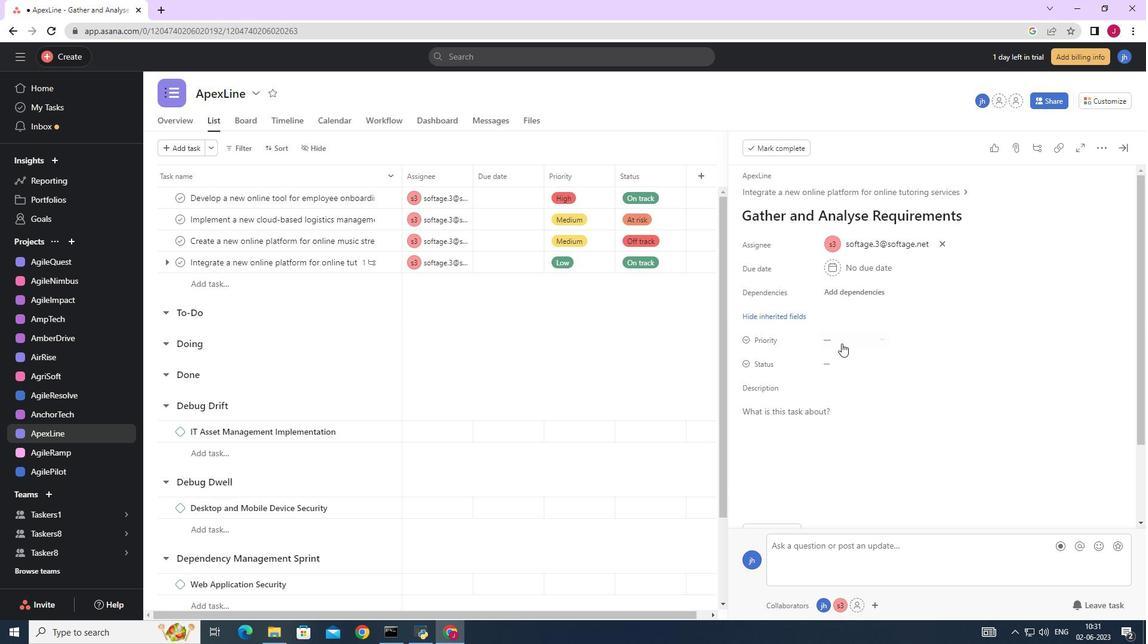 
Action: Mouse pressed left at (835, 337)
Screenshot: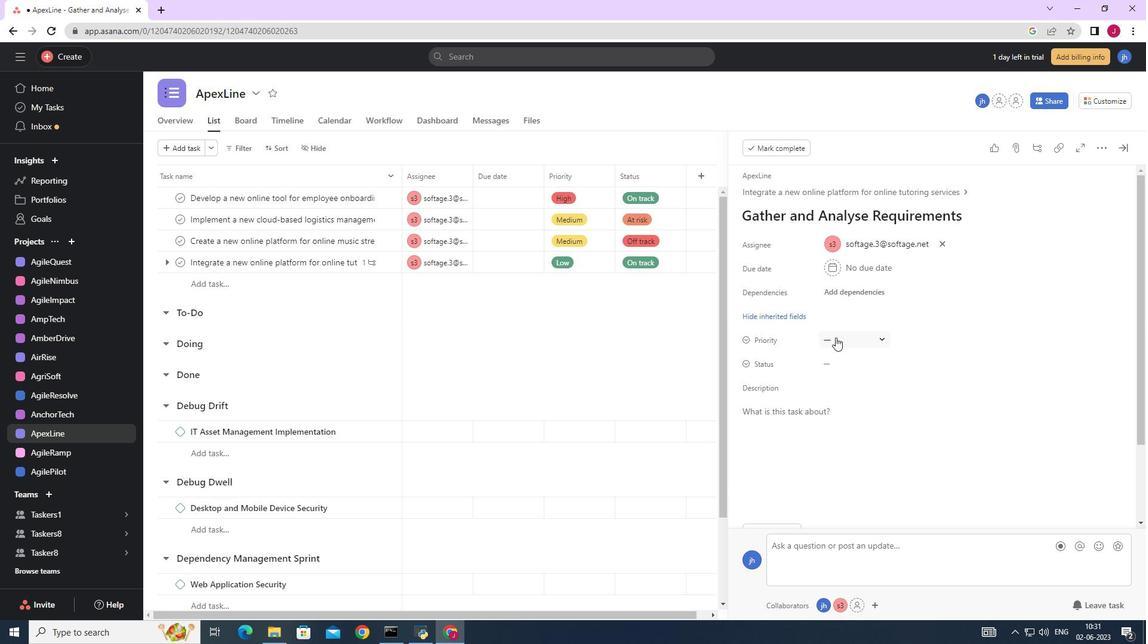 
Action: Mouse moved to (857, 402)
Screenshot: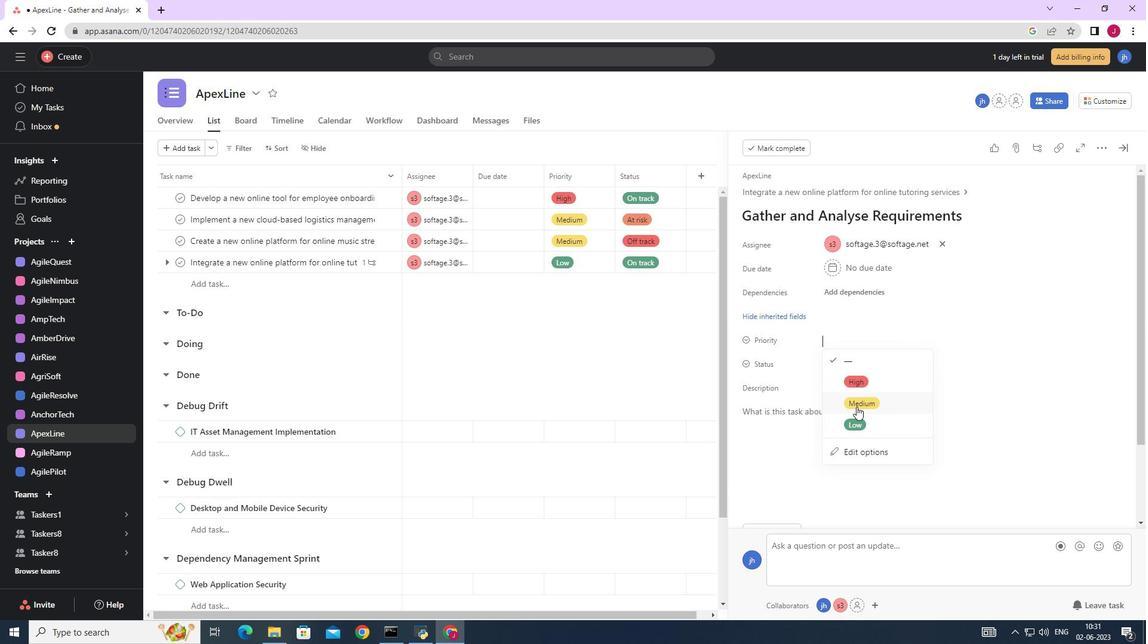 
Action: Mouse pressed left at (857, 402)
Screenshot: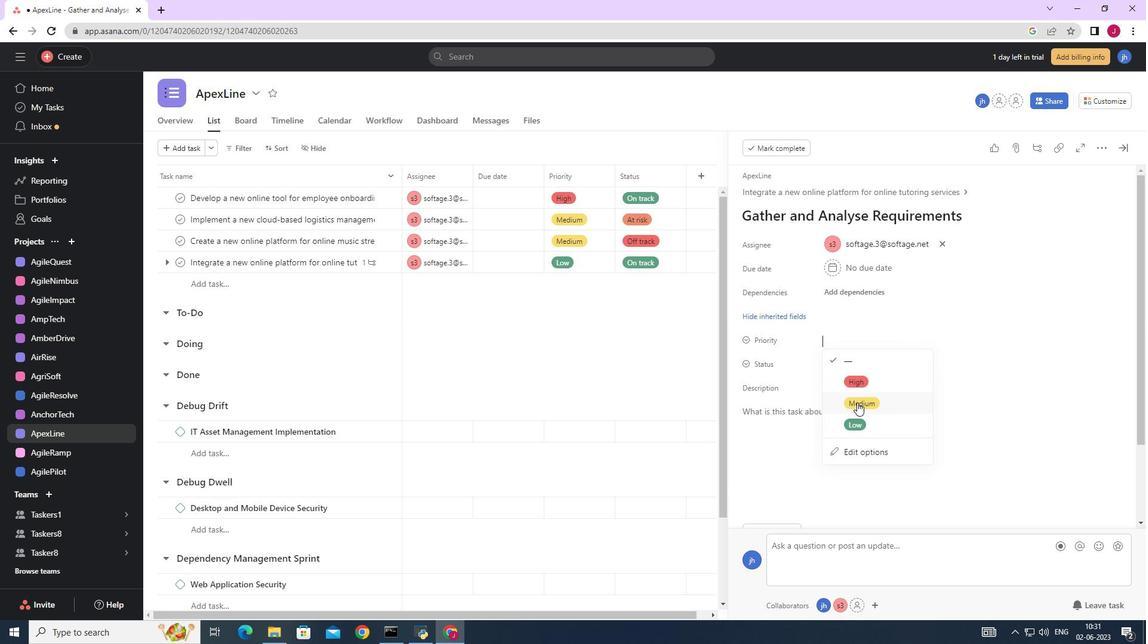 
Action: Mouse moved to (824, 362)
Screenshot: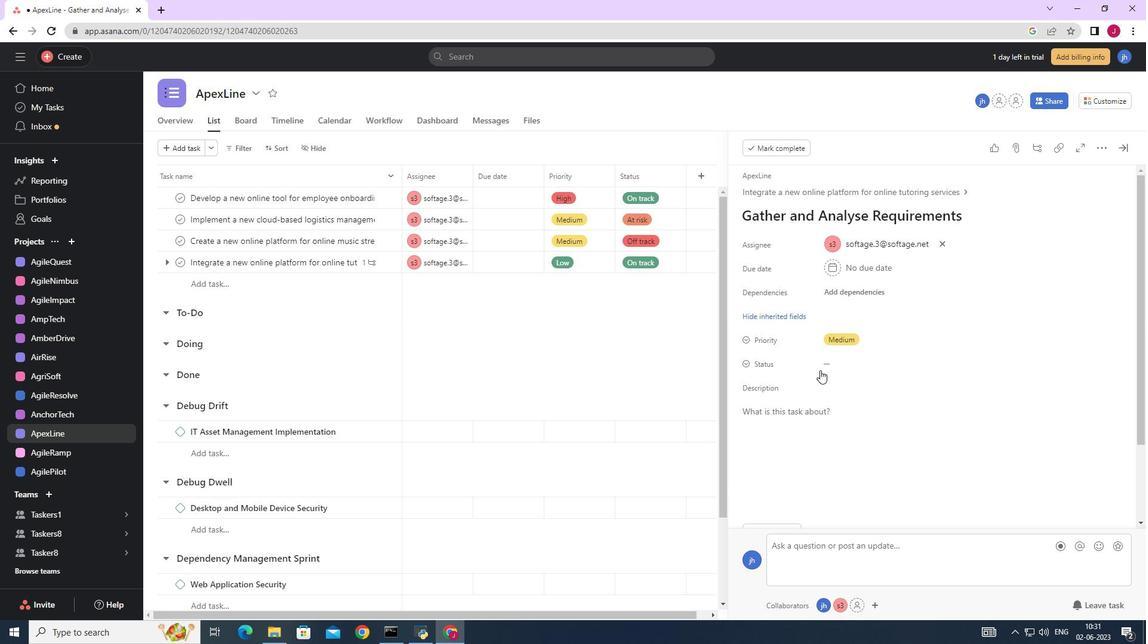 
Action: Mouse pressed left at (824, 362)
Screenshot: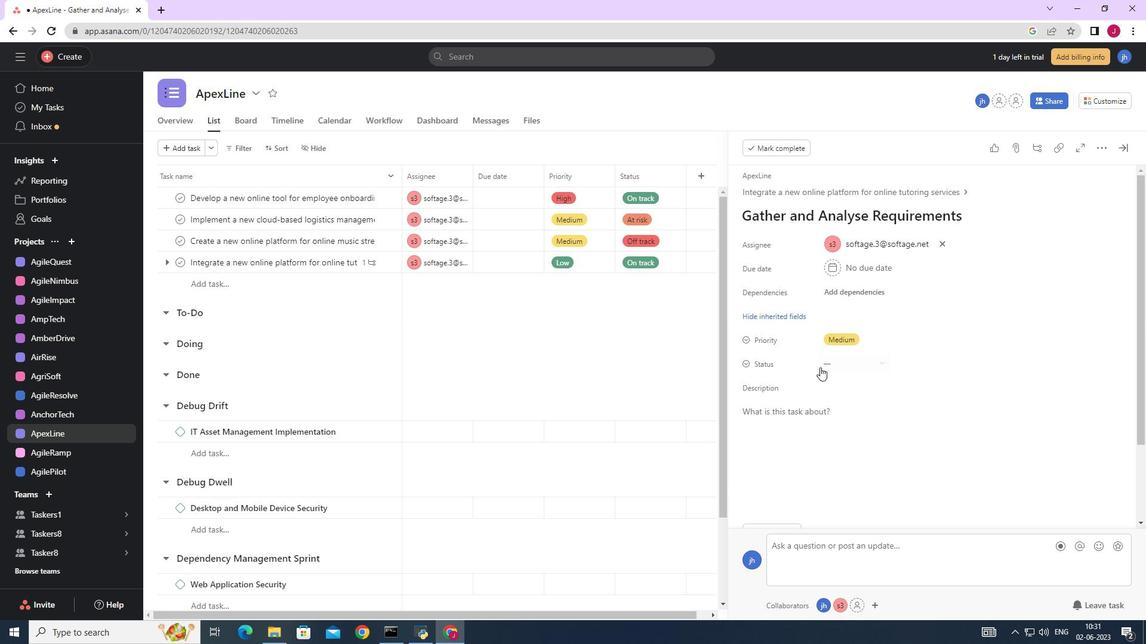 
Action: Mouse moved to (858, 448)
Screenshot: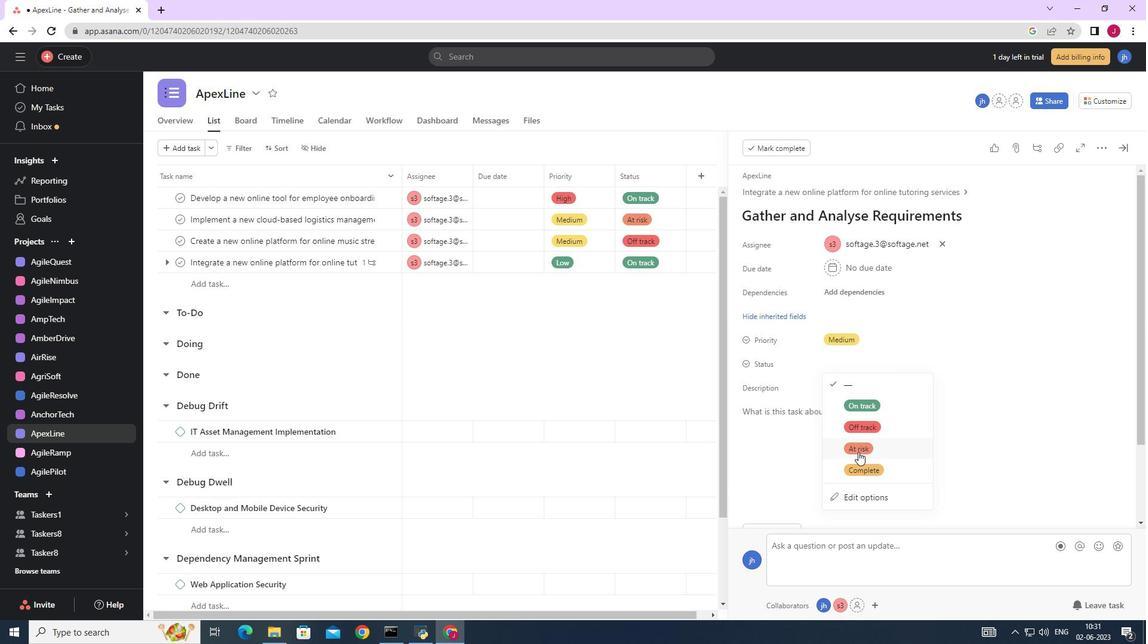 
Action: Mouse pressed left at (858, 448)
Screenshot: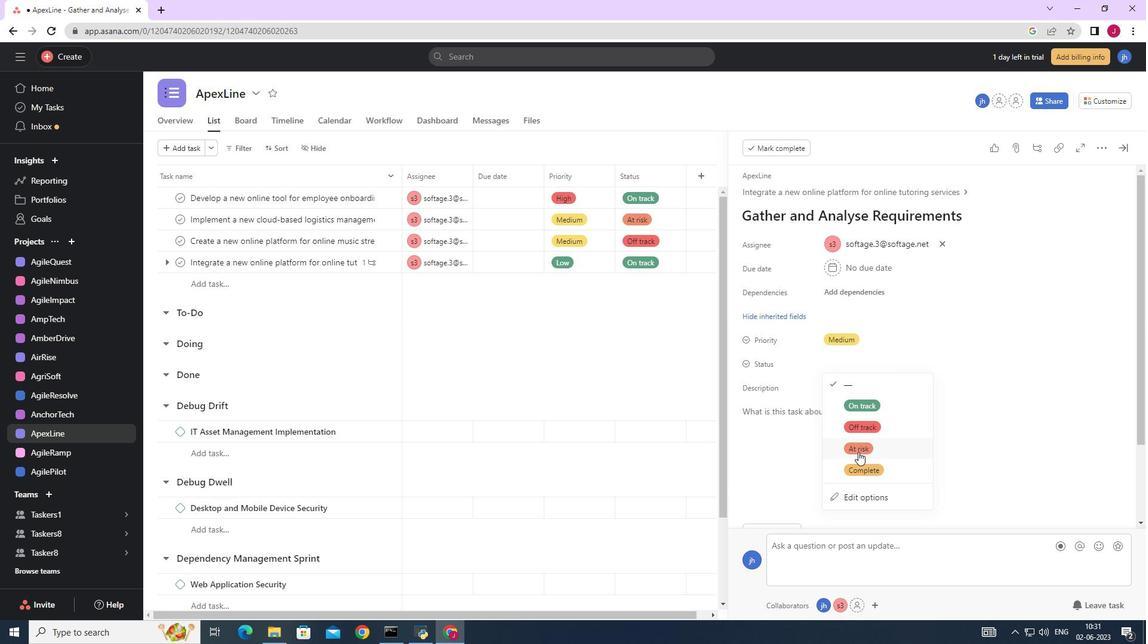 
Action: Mouse moved to (1124, 143)
Screenshot: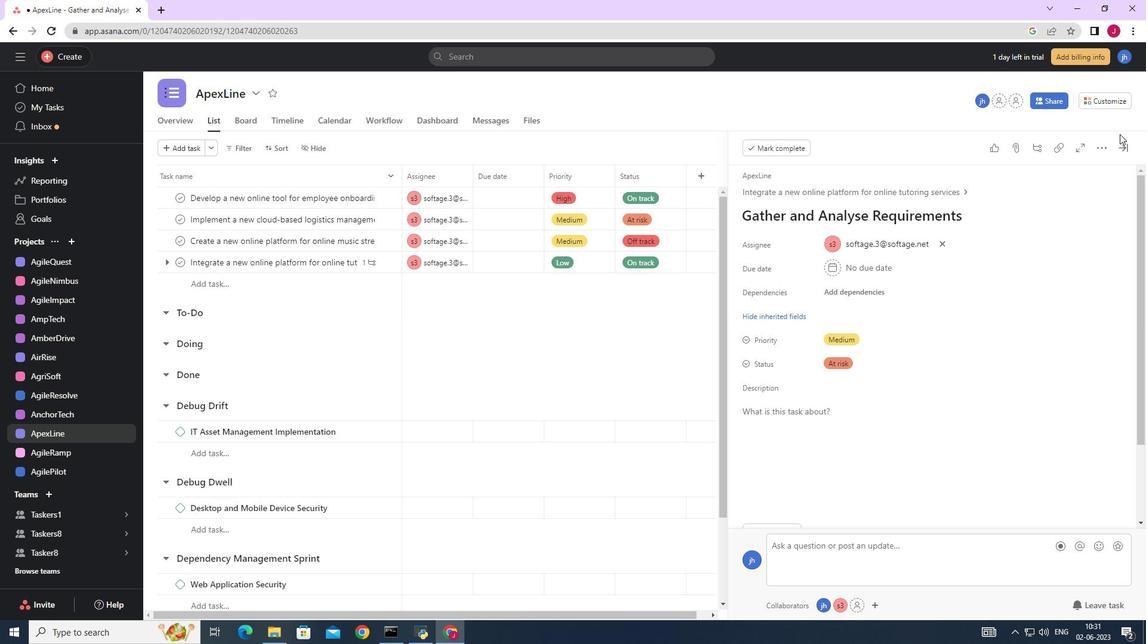 
Action: Mouse pressed left at (1124, 143)
Screenshot: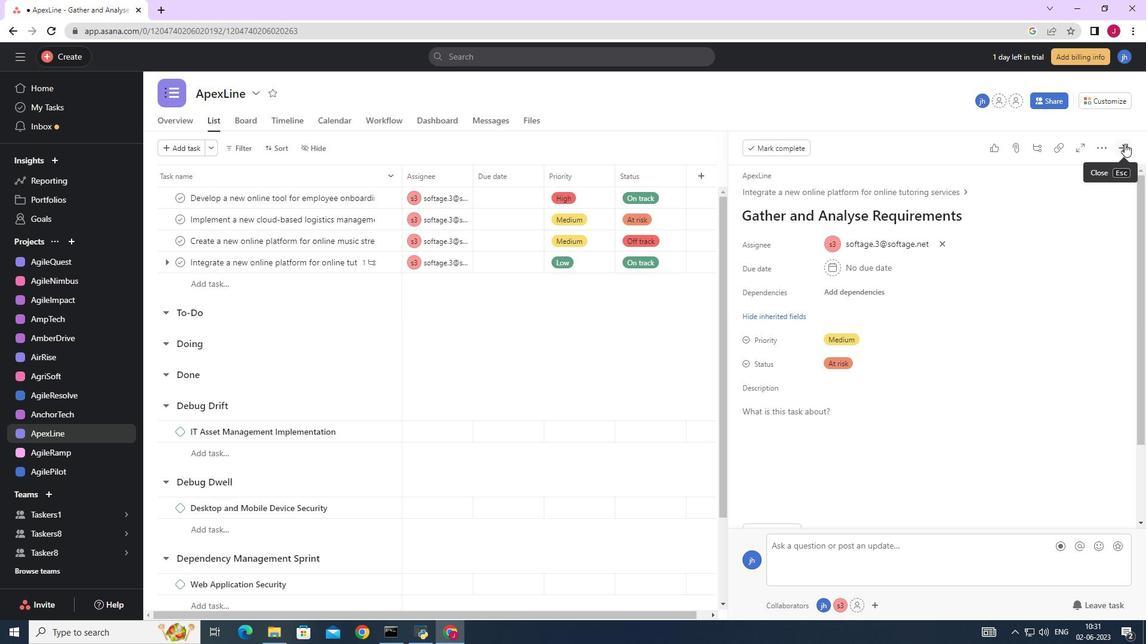 
